 Task: Create a due date automation trigger when advanced on, on the tuesday of the week a card is due add fields without custom field "Resume" set to a date not in this week at 11:00 AM.
Action: Mouse moved to (1382, 110)
Screenshot: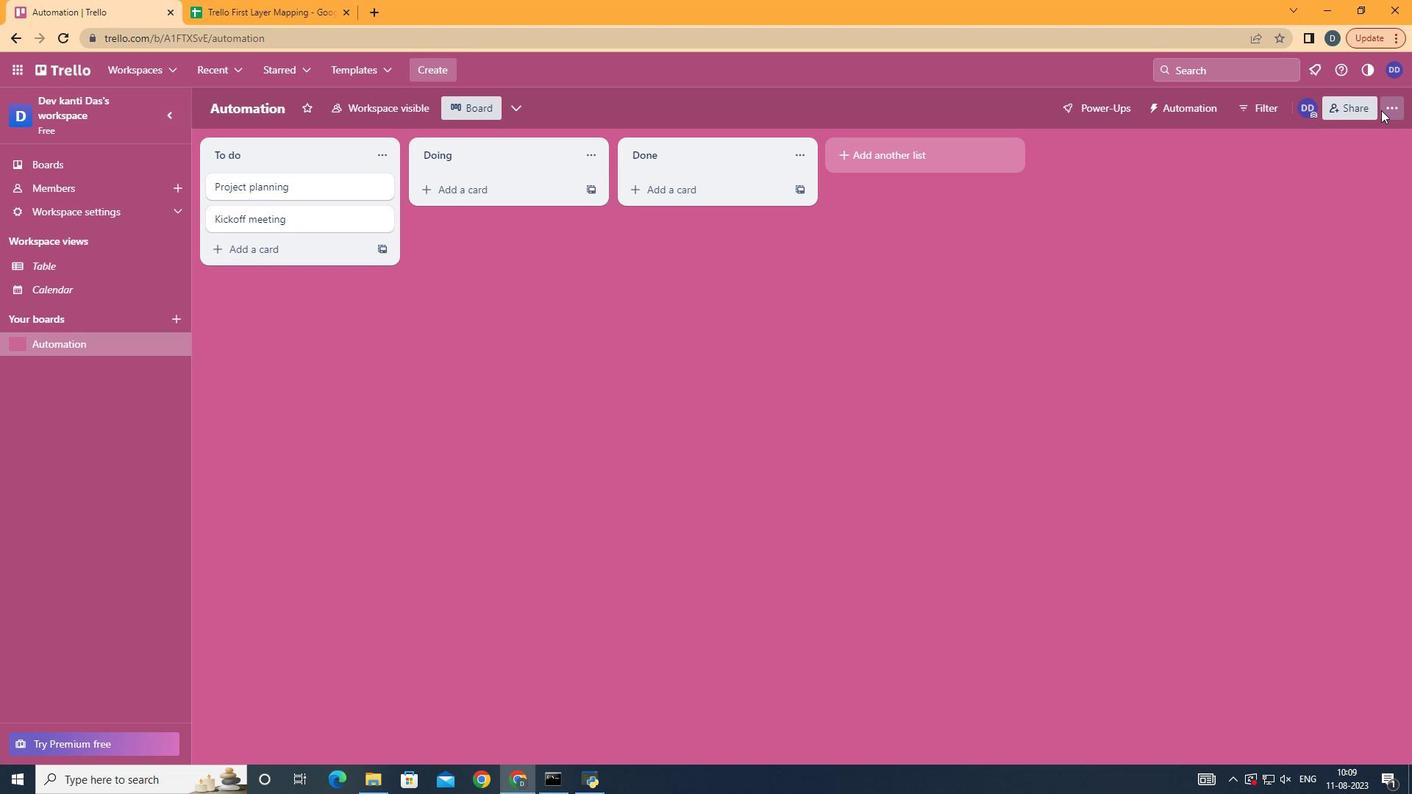 
Action: Mouse pressed left at (1382, 110)
Screenshot: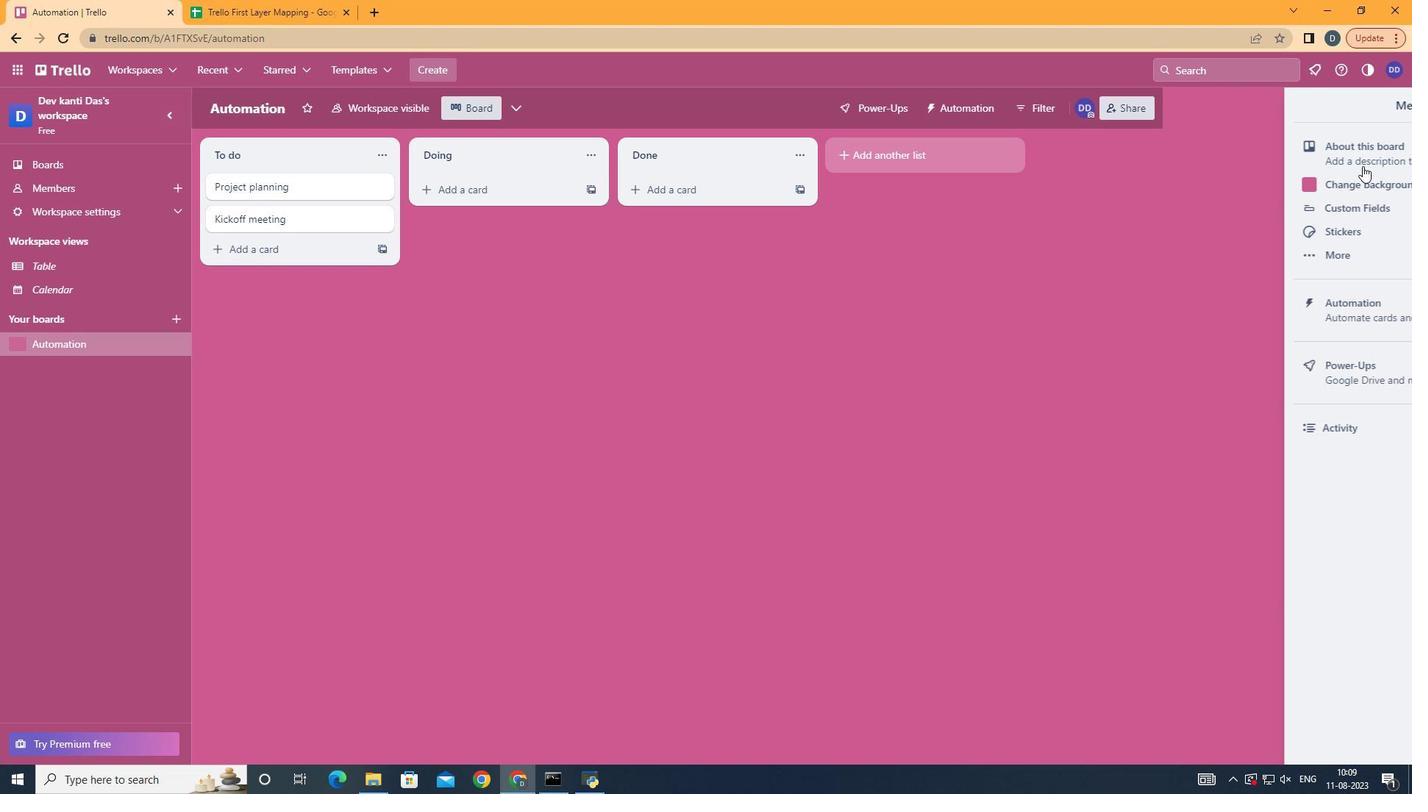
Action: Mouse moved to (1266, 323)
Screenshot: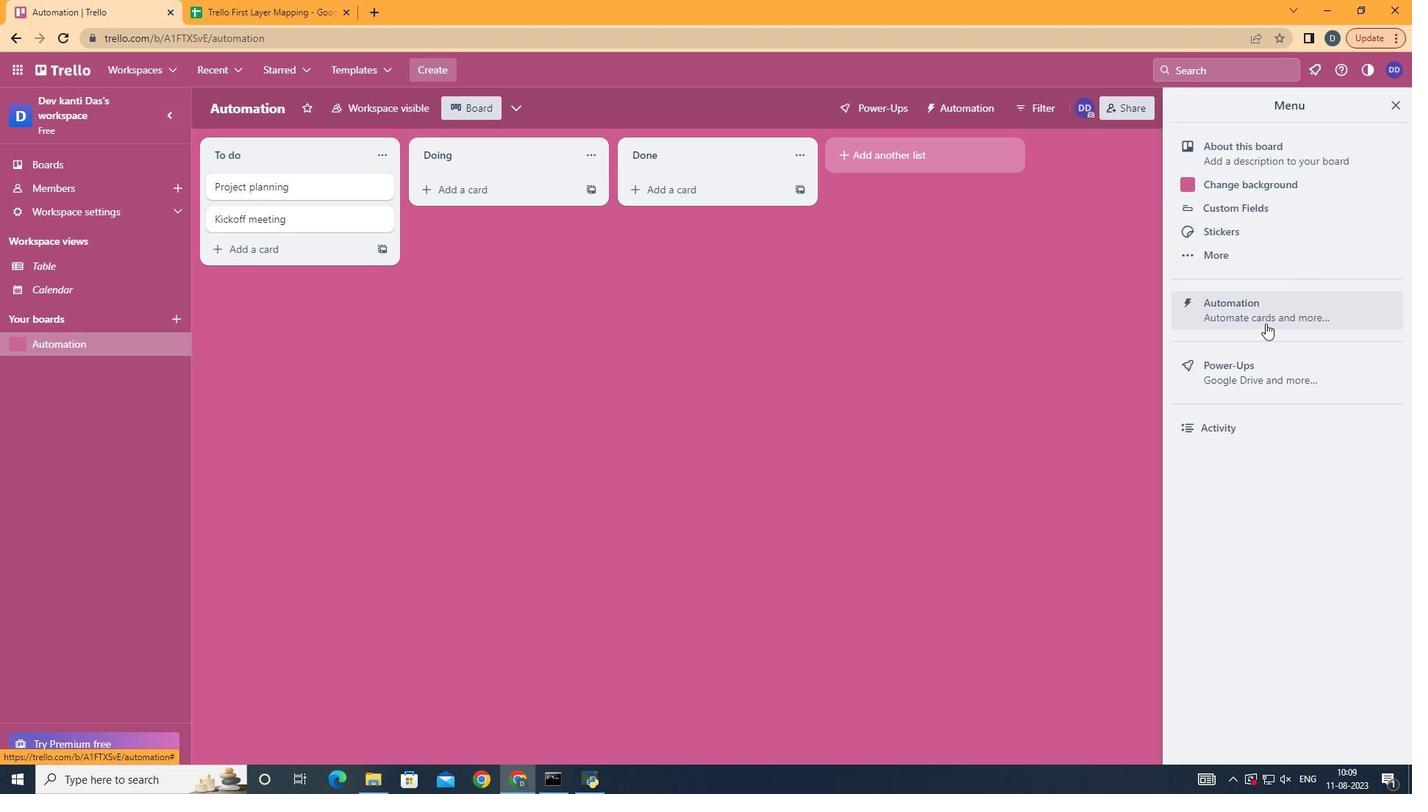
Action: Mouse pressed left at (1266, 323)
Screenshot: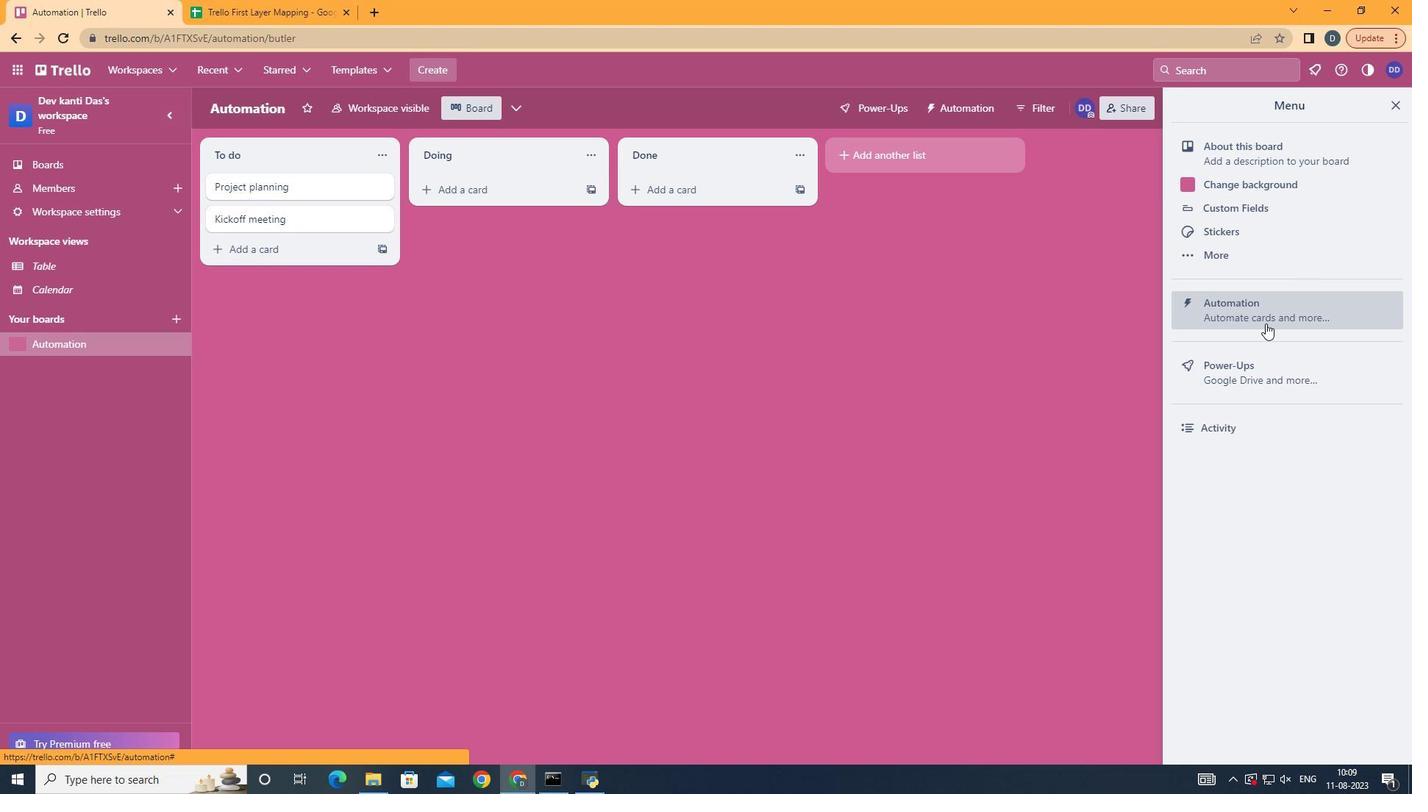 
Action: Mouse moved to (253, 291)
Screenshot: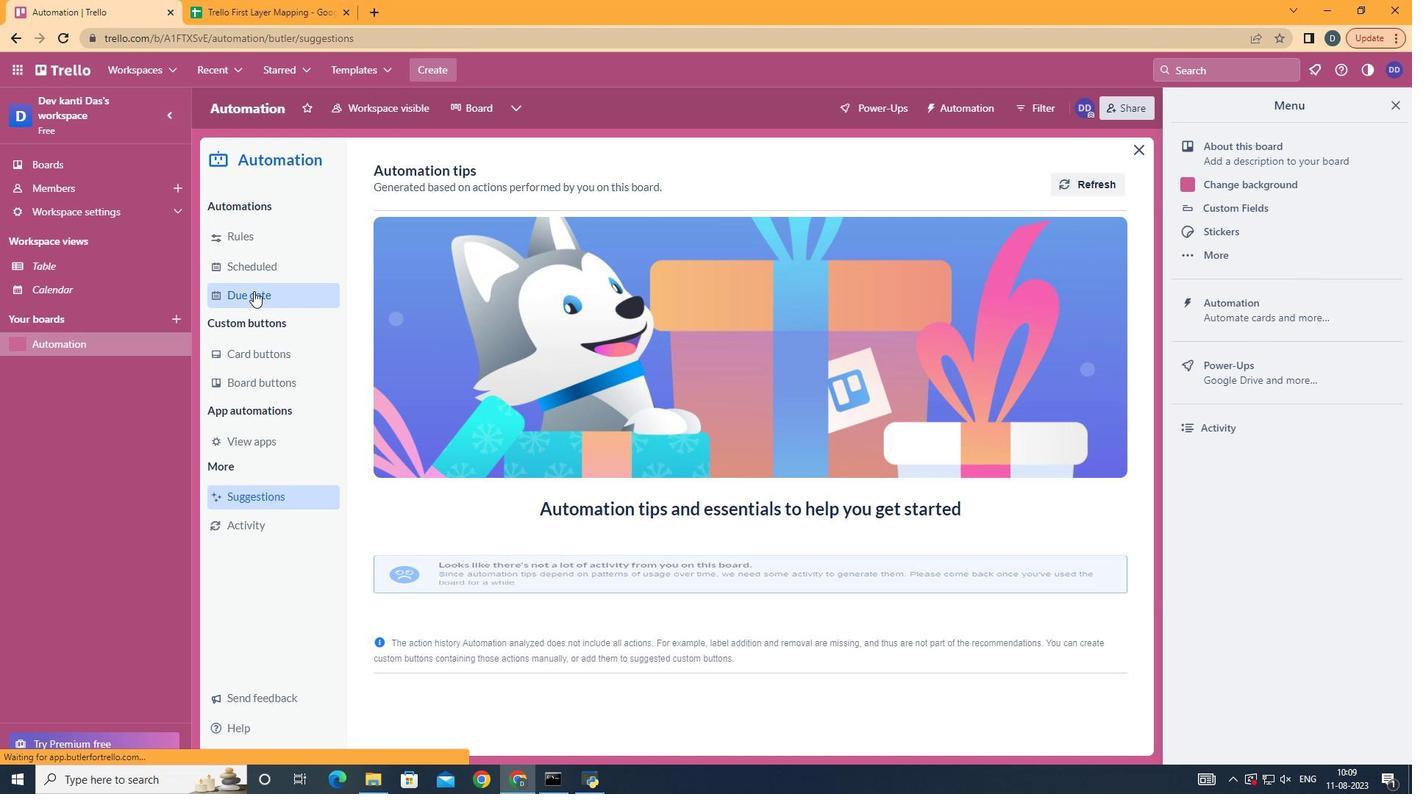 
Action: Mouse pressed left at (253, 291)
Screenshot: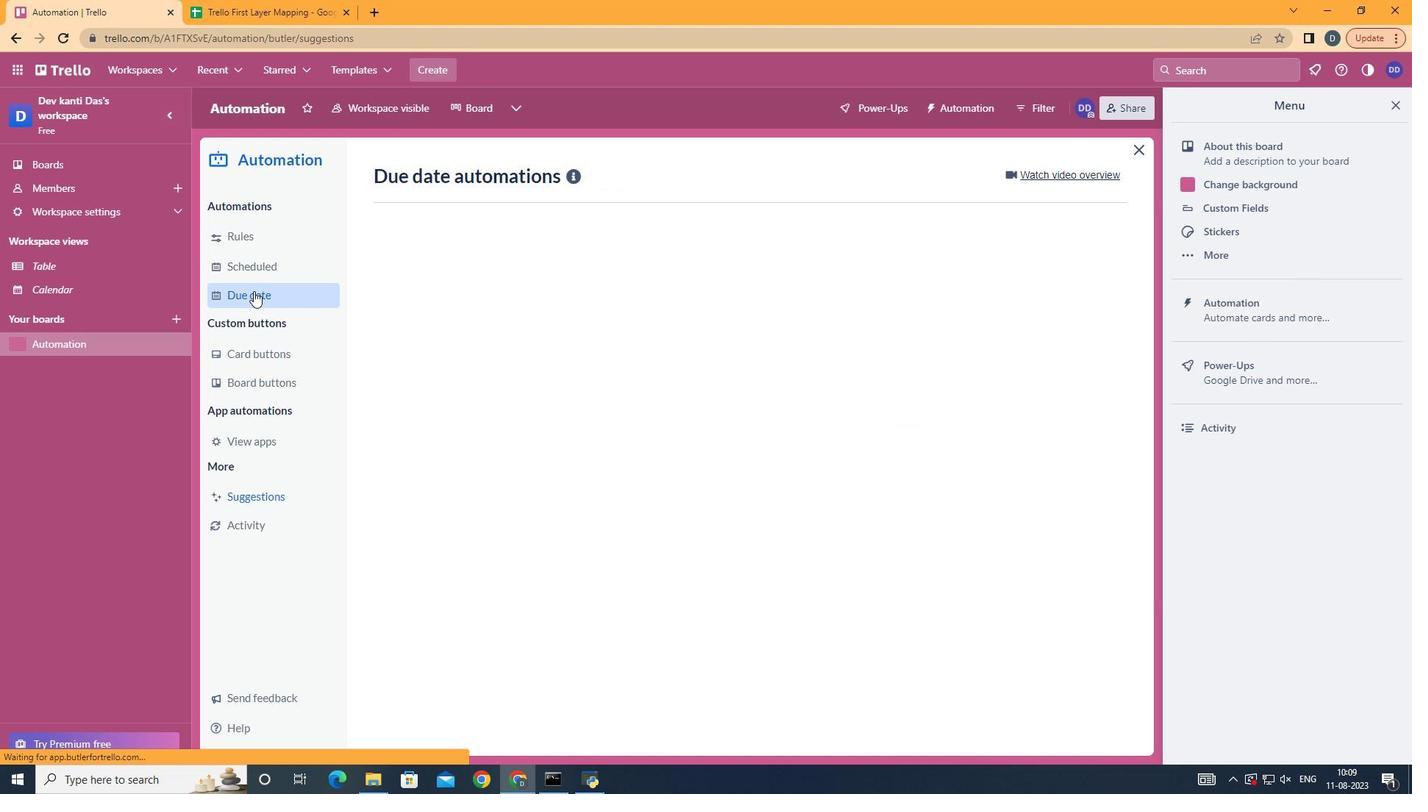 
Action: Mouse moved to (1031, 185)
Screenshot: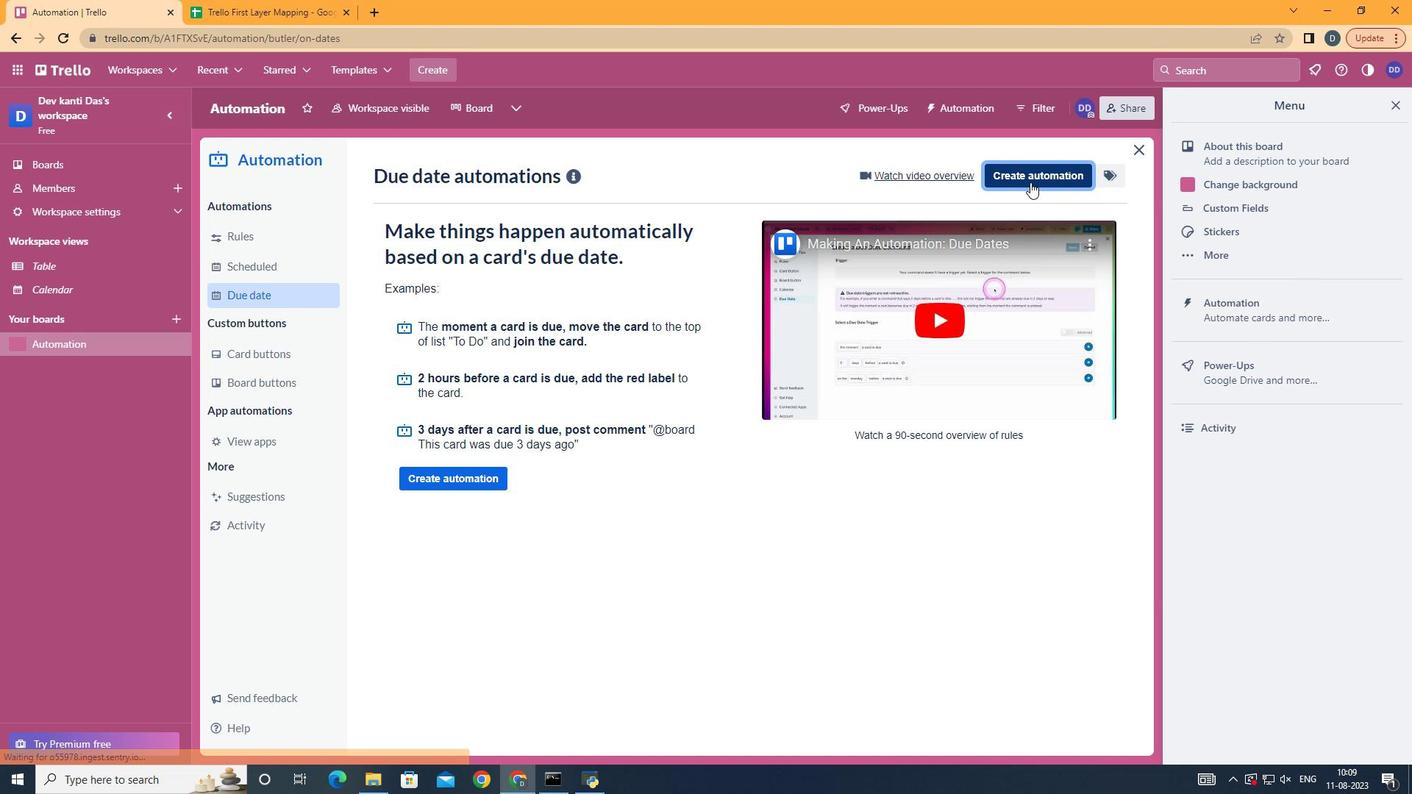 
Action: Mouse pressed left at (1031, 185)
Screenshot: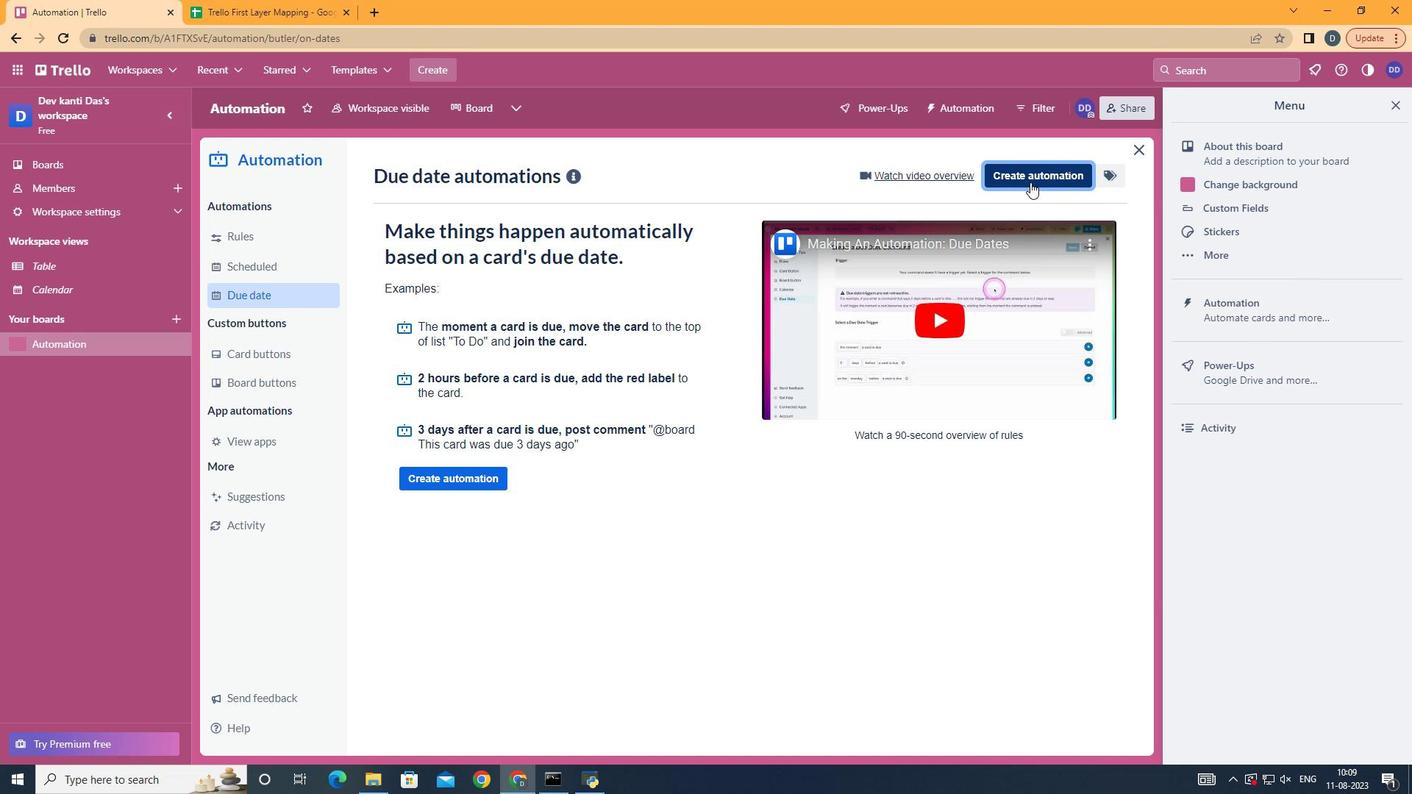 
Action: Mouse moved to (732, 312)
Screenshot: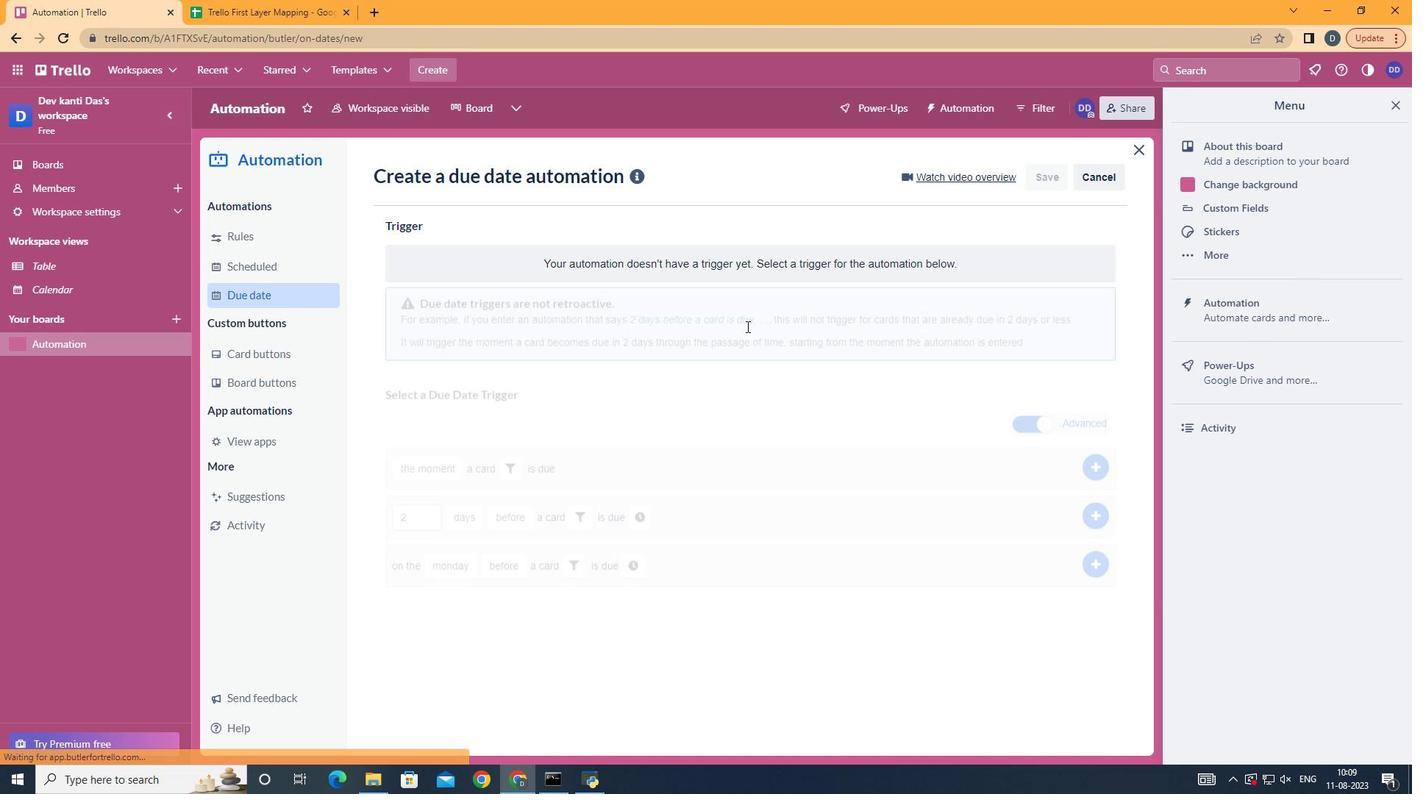 
Action: Mouse pressed left at (732, 312)
Screenshot: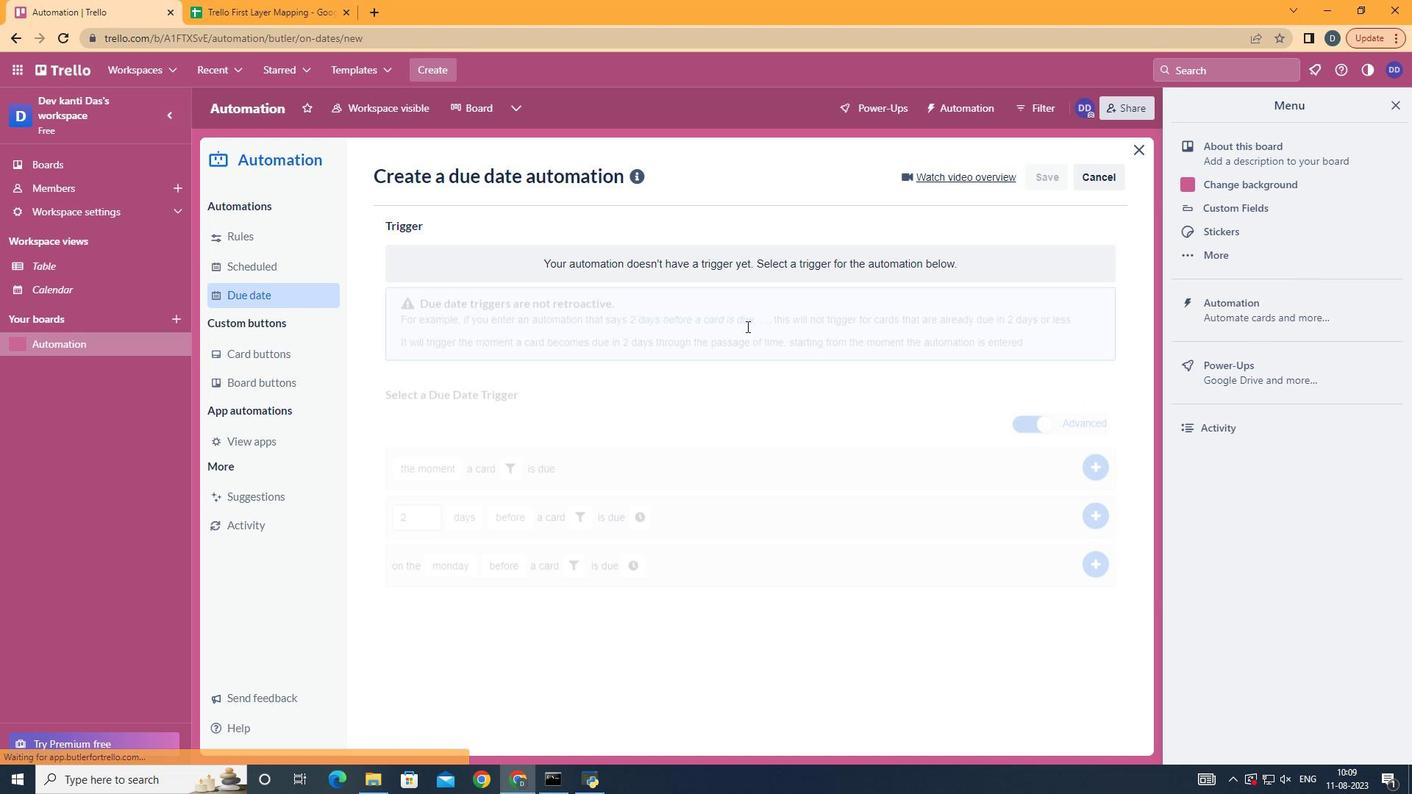 
Action: Mouse moved to (484, 417)
Screenshot: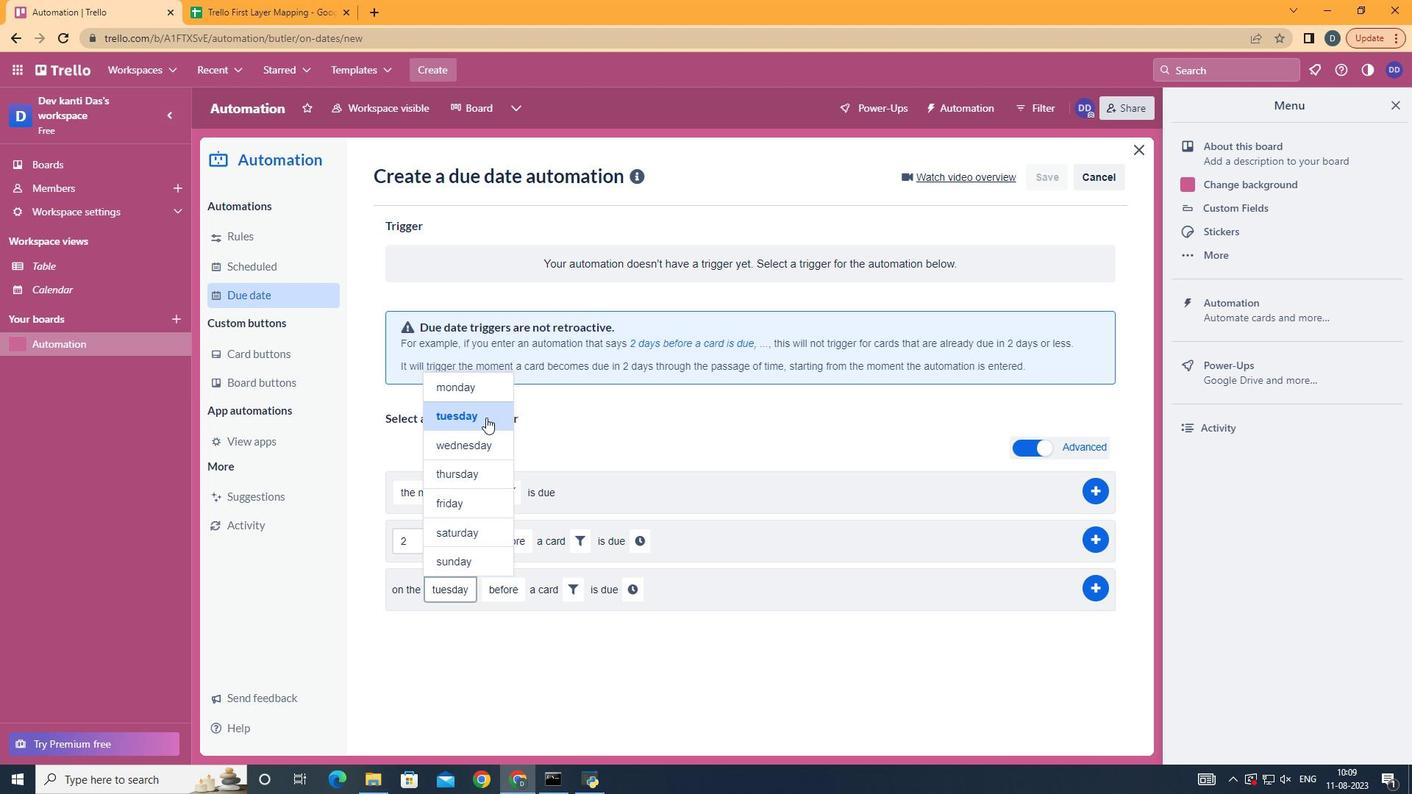 
Action: Mouse pressed left at (484, 417)
Screenshot: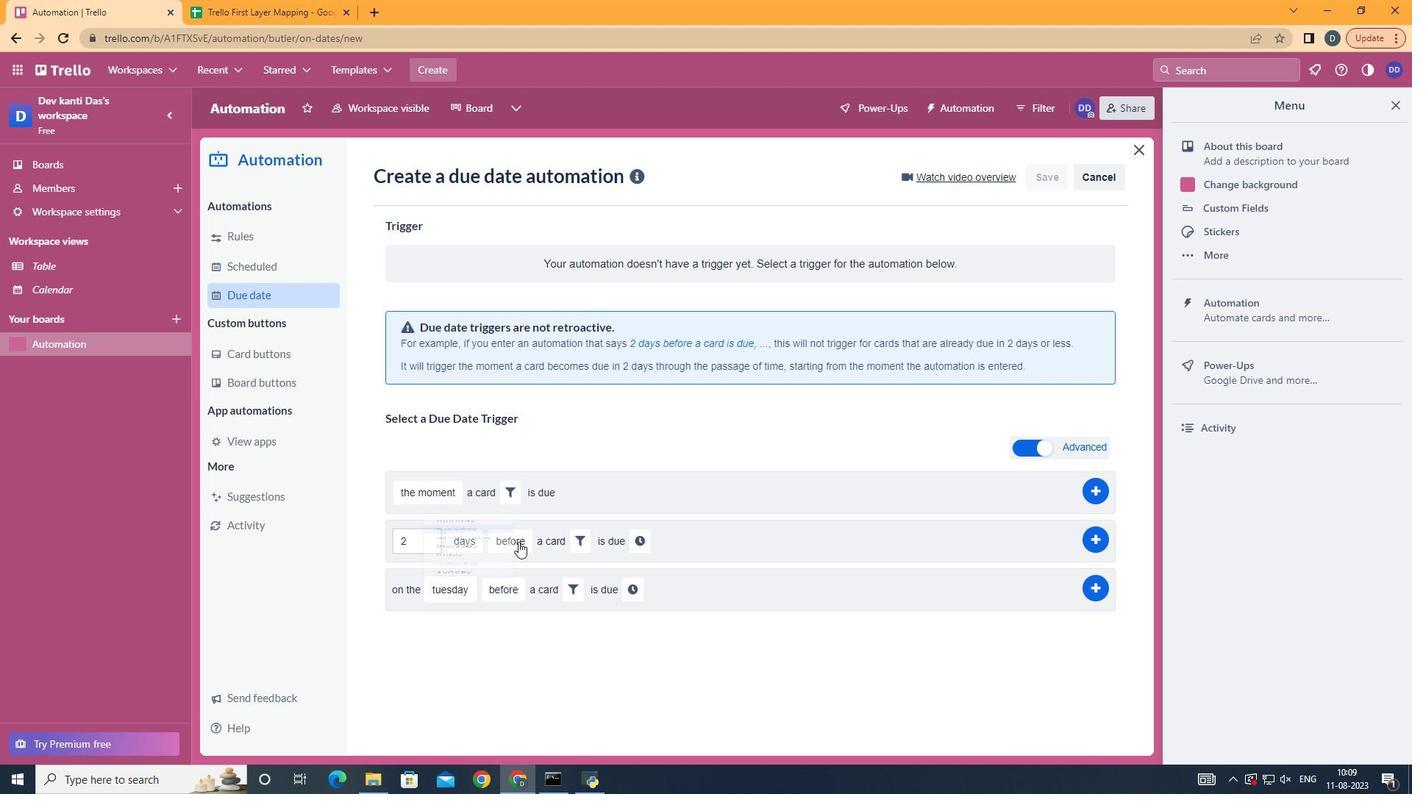 
Action: Mouse moved to (514, 677)
Screenshot: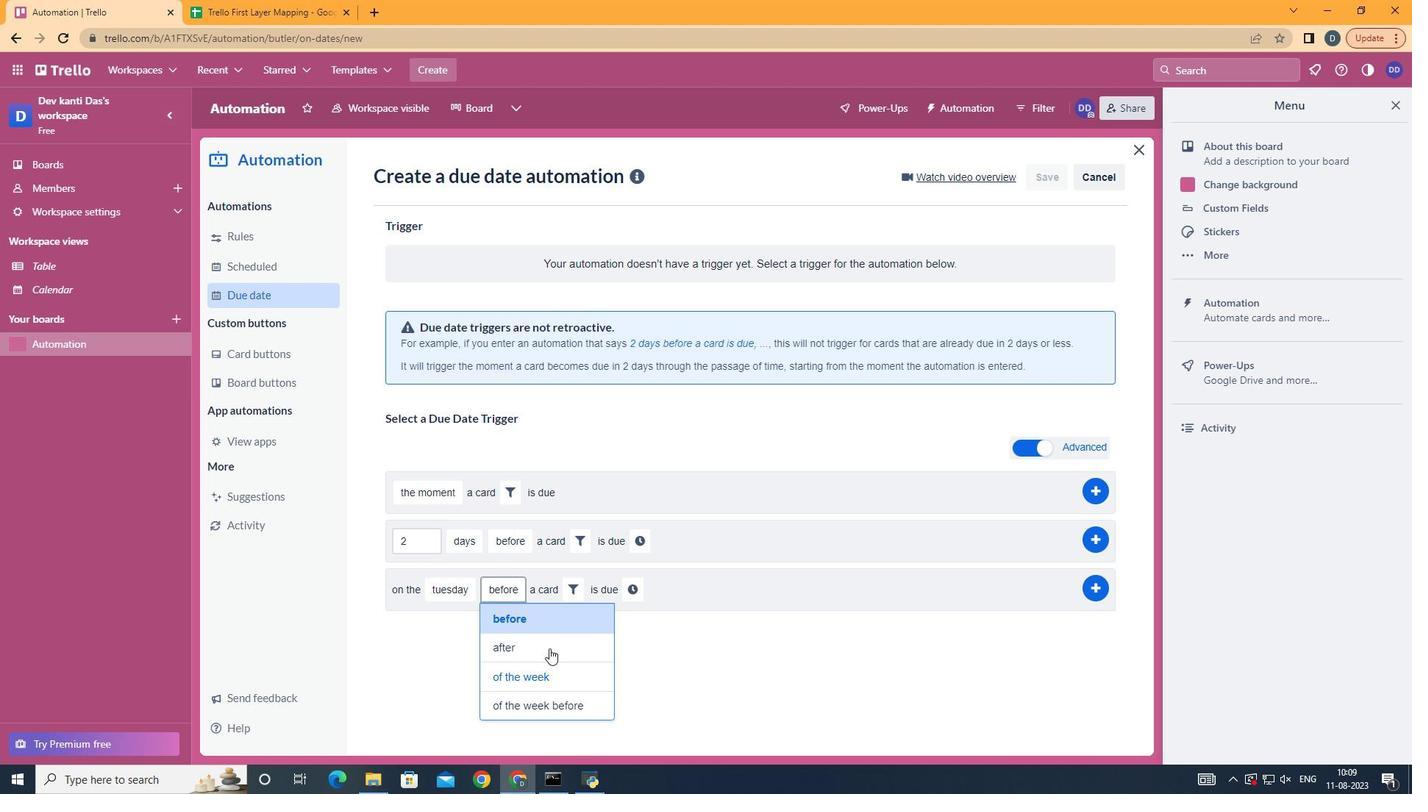 
Action: Mouse pressed left at (514, 677)
Screenshot: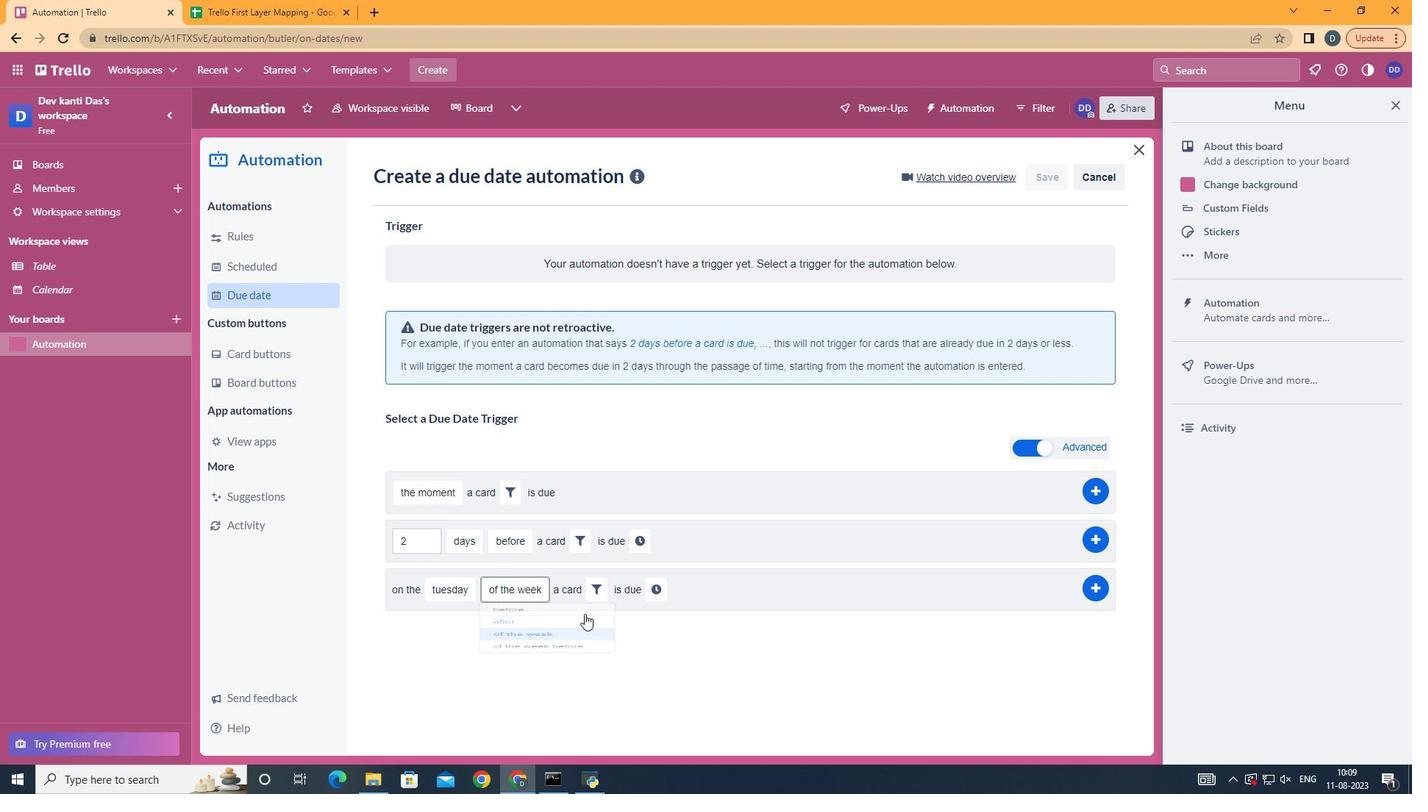 
Action: Mouse moved to (599, 594)
Screenshot: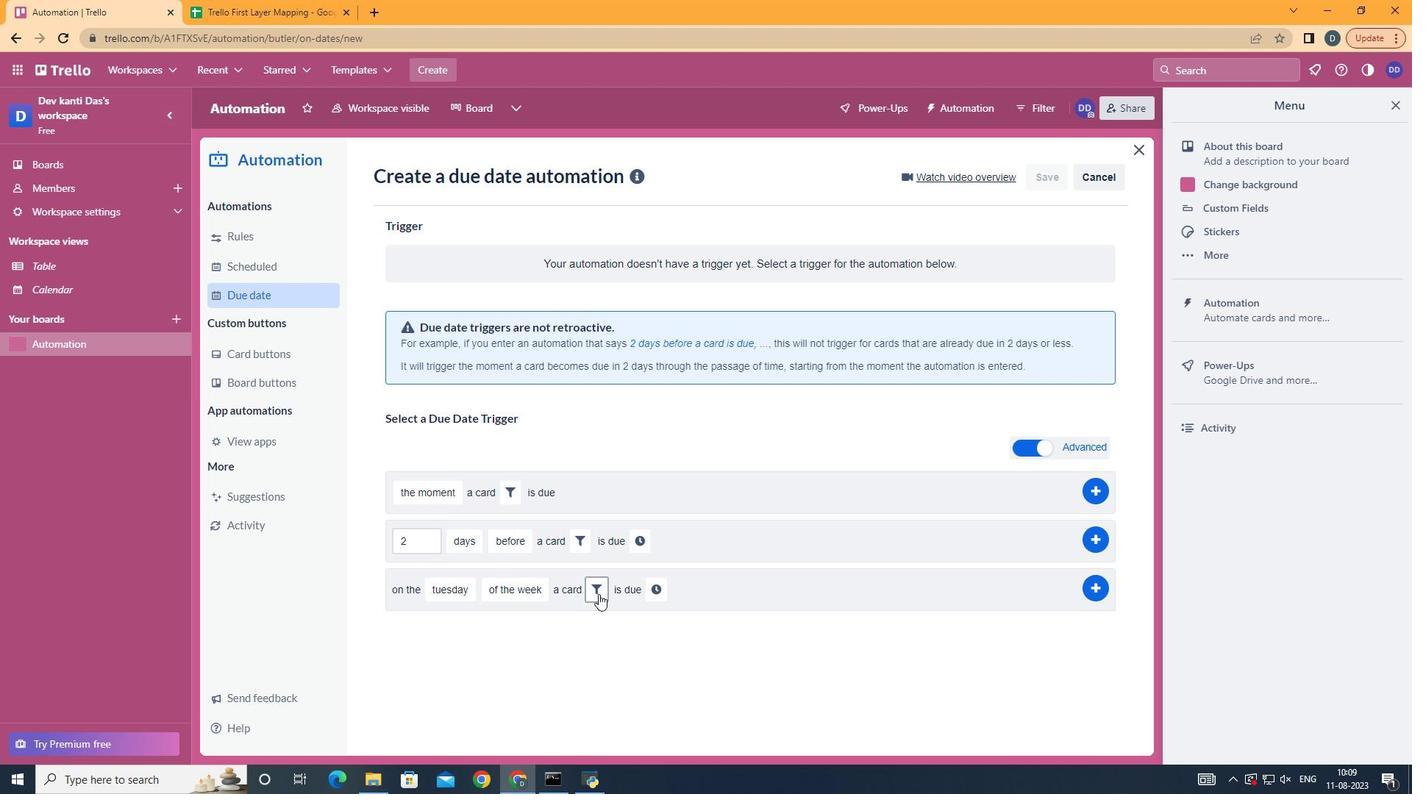 
Action: Mouse pressed left at (599, 594)
Screenshot: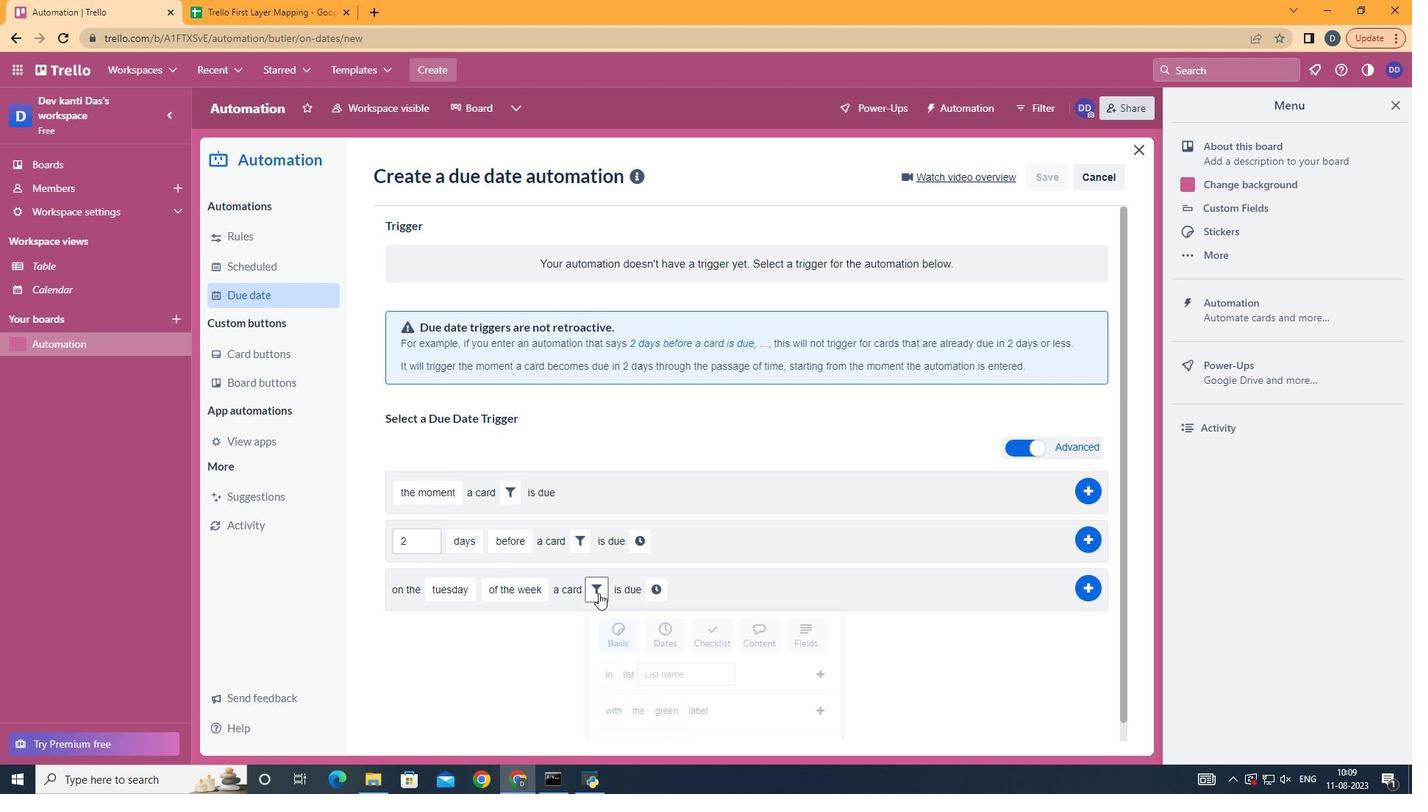 
Action: Mouse moved to (865, 637)
Screenshot: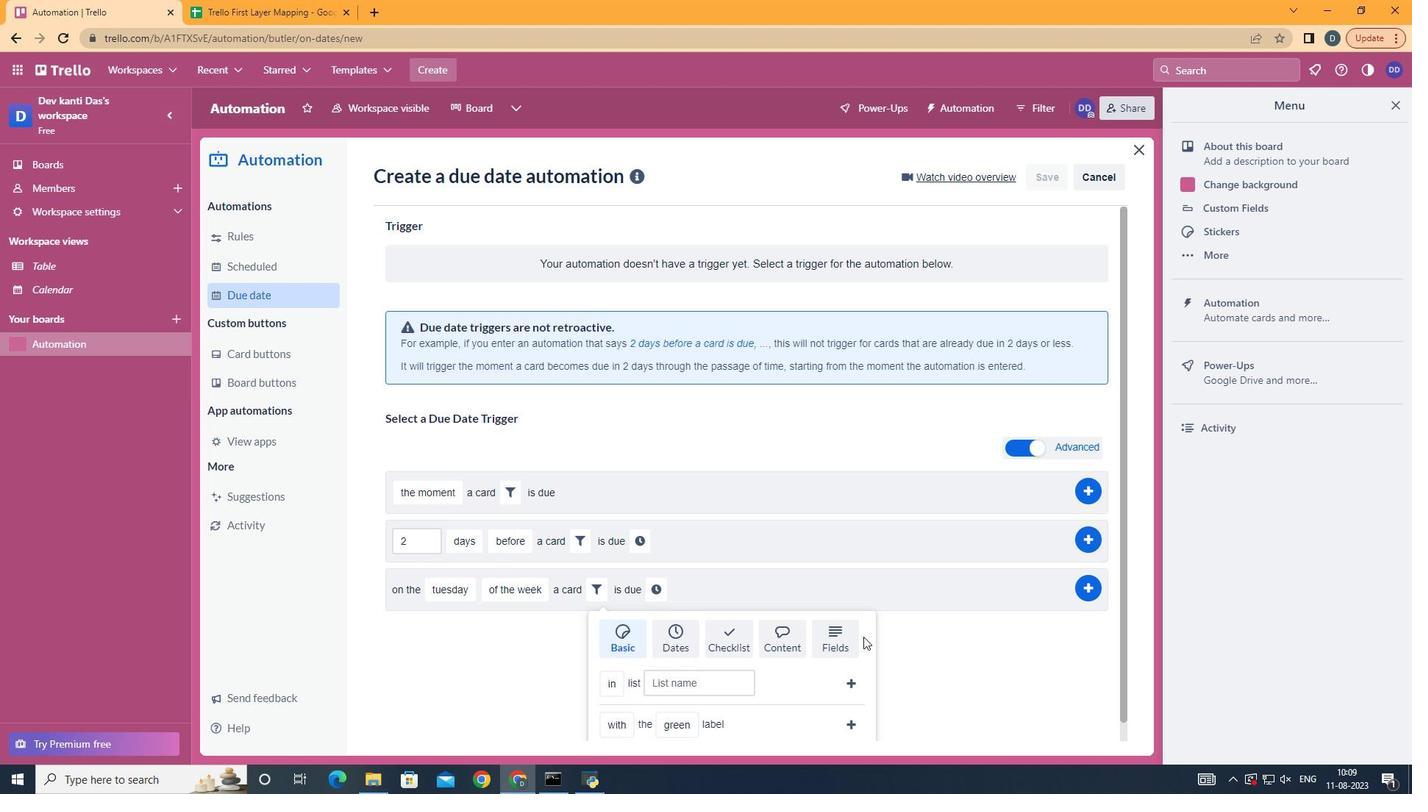 
Action: Mouse pressed left at (865, 637)
Screenshot: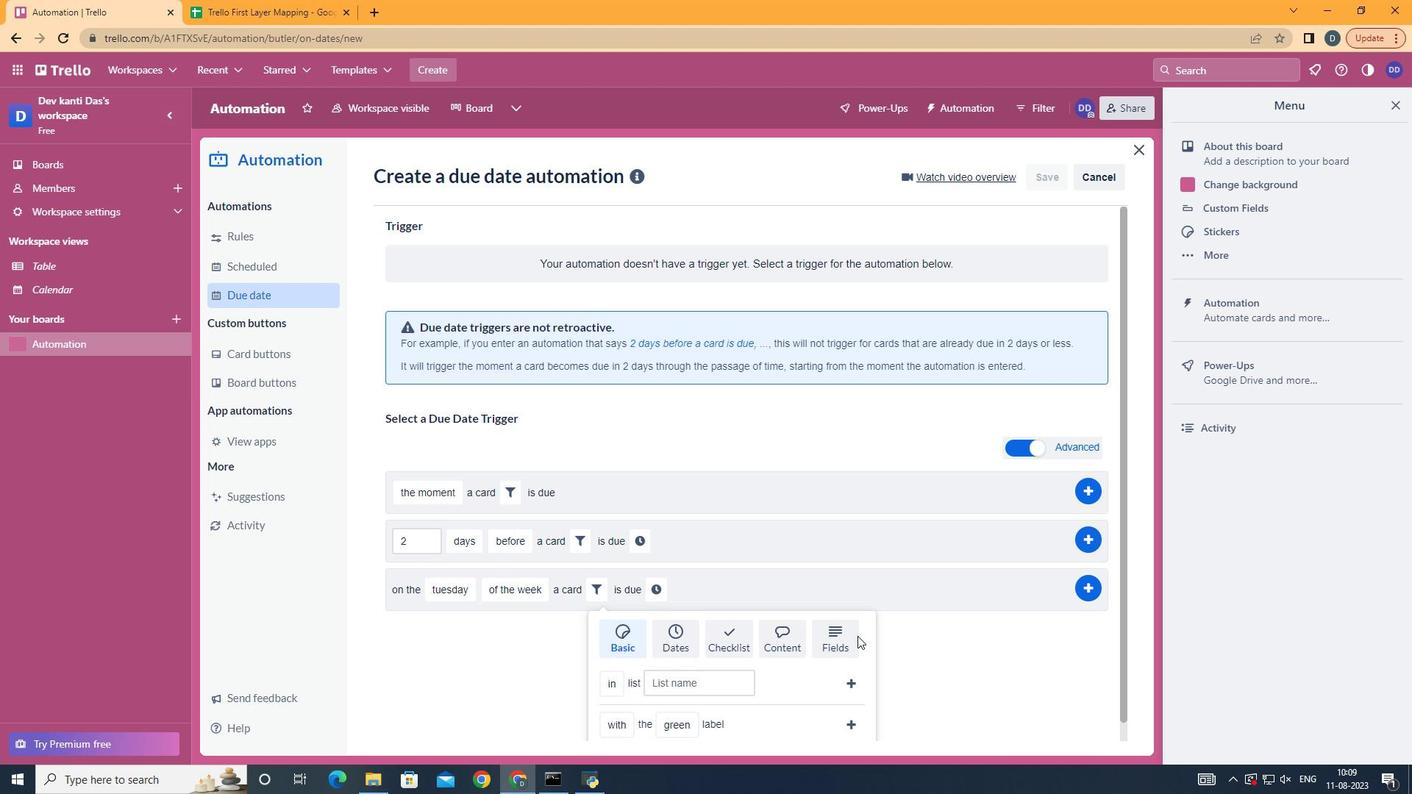 
Action: Mouse moved to (858, 636)
Screenshot: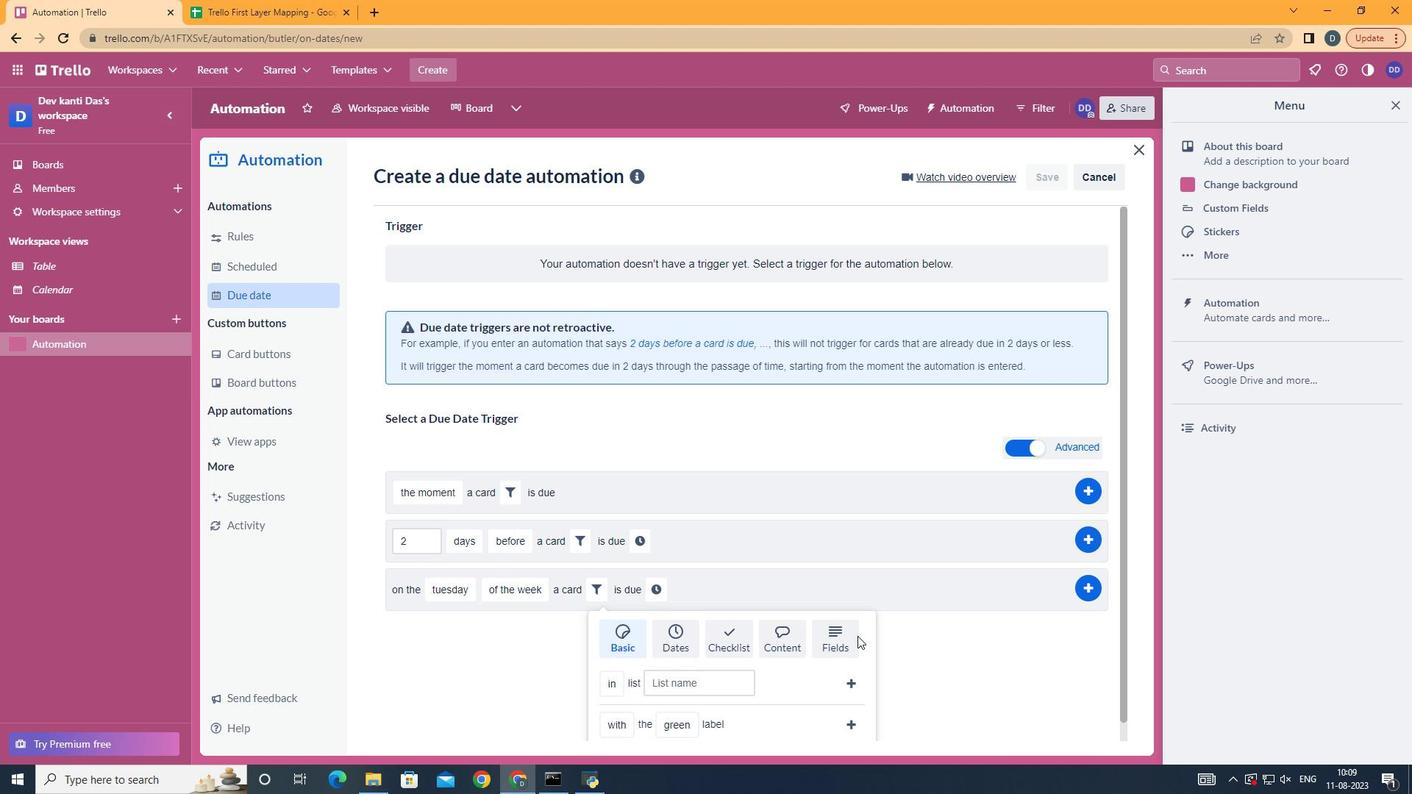 
Action: Mouse pressed left at (858, 636)
Screenshot: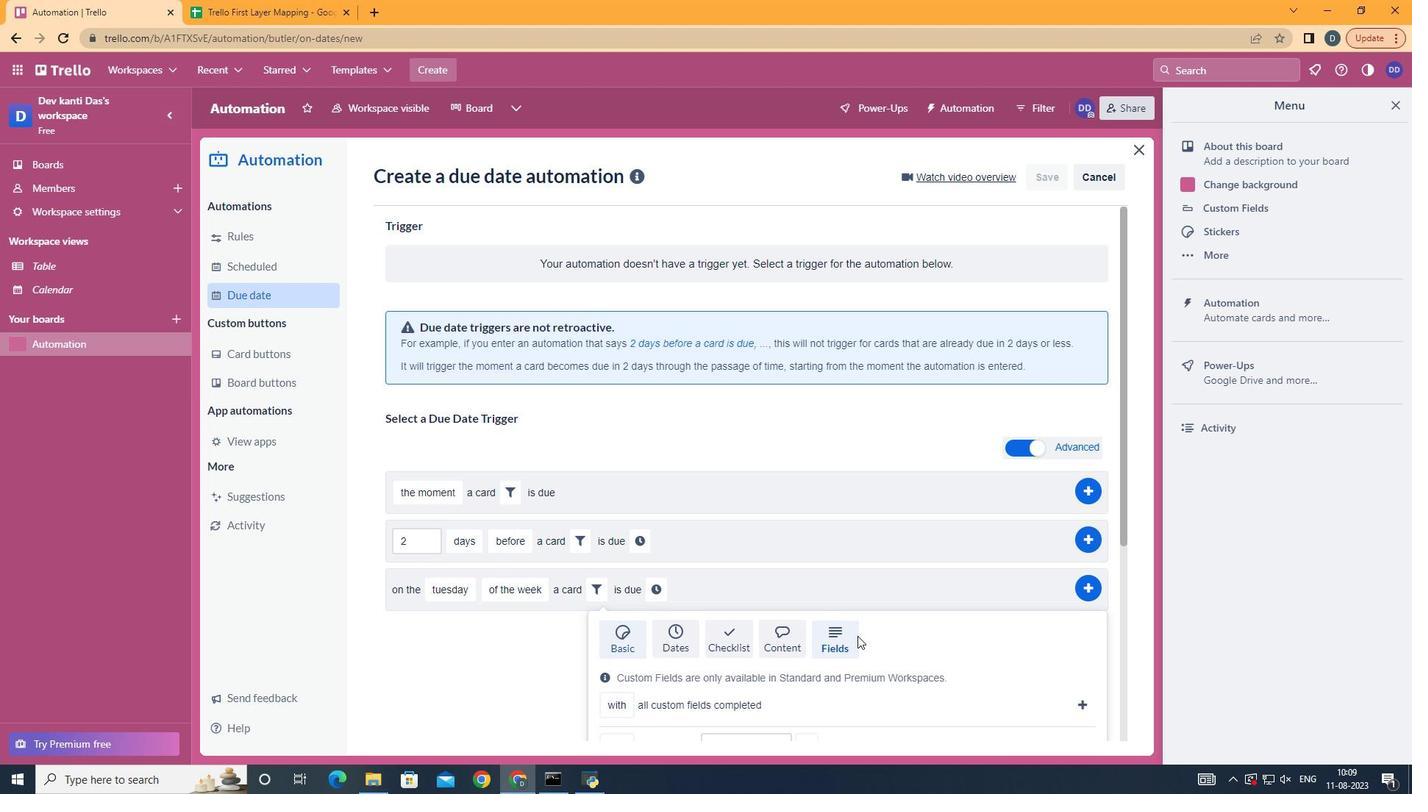 
Action: Mouse scrolled (858, 635) with delta (0, 0)
Screenshot: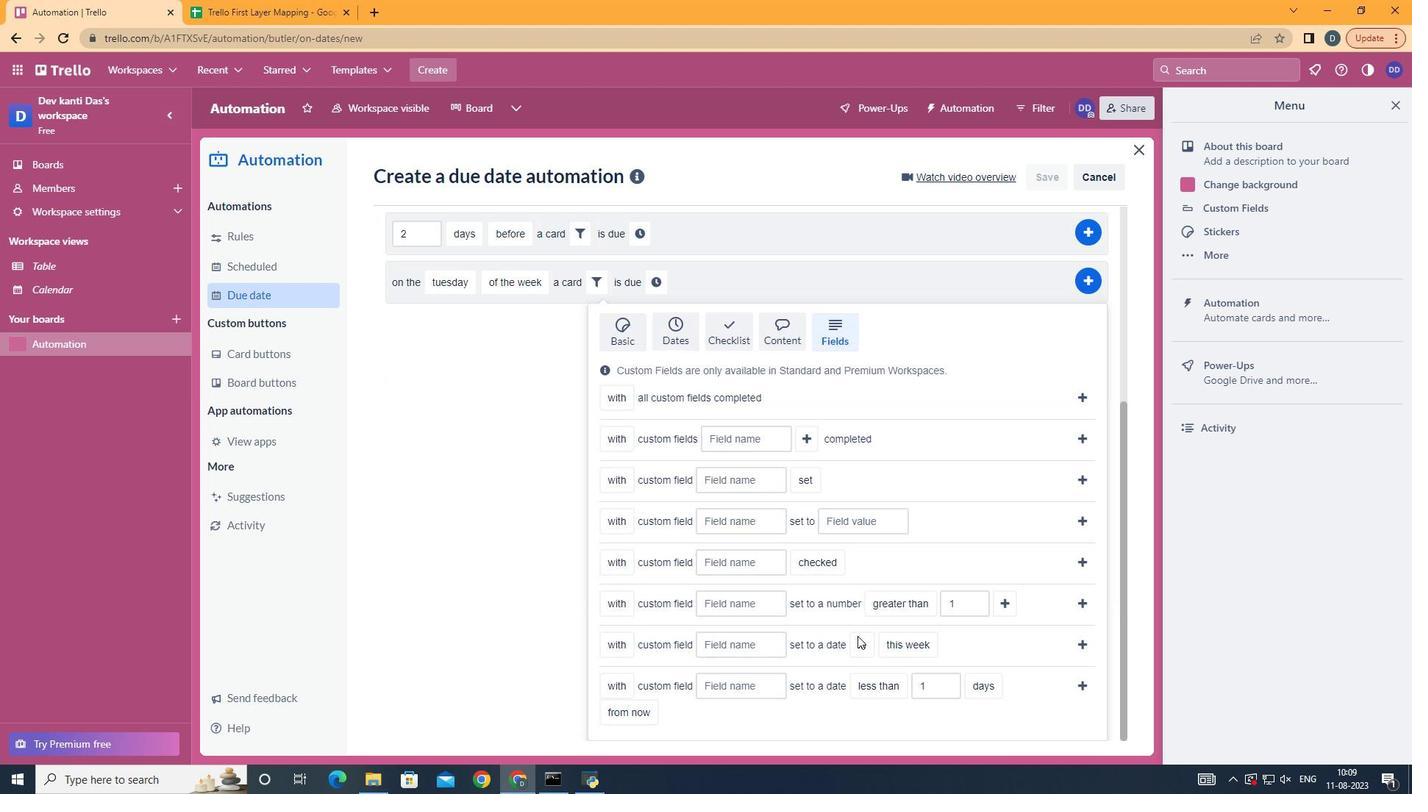 
Action: Mouse scrolled (858, 635) with delta (0, 0)
Screenshot: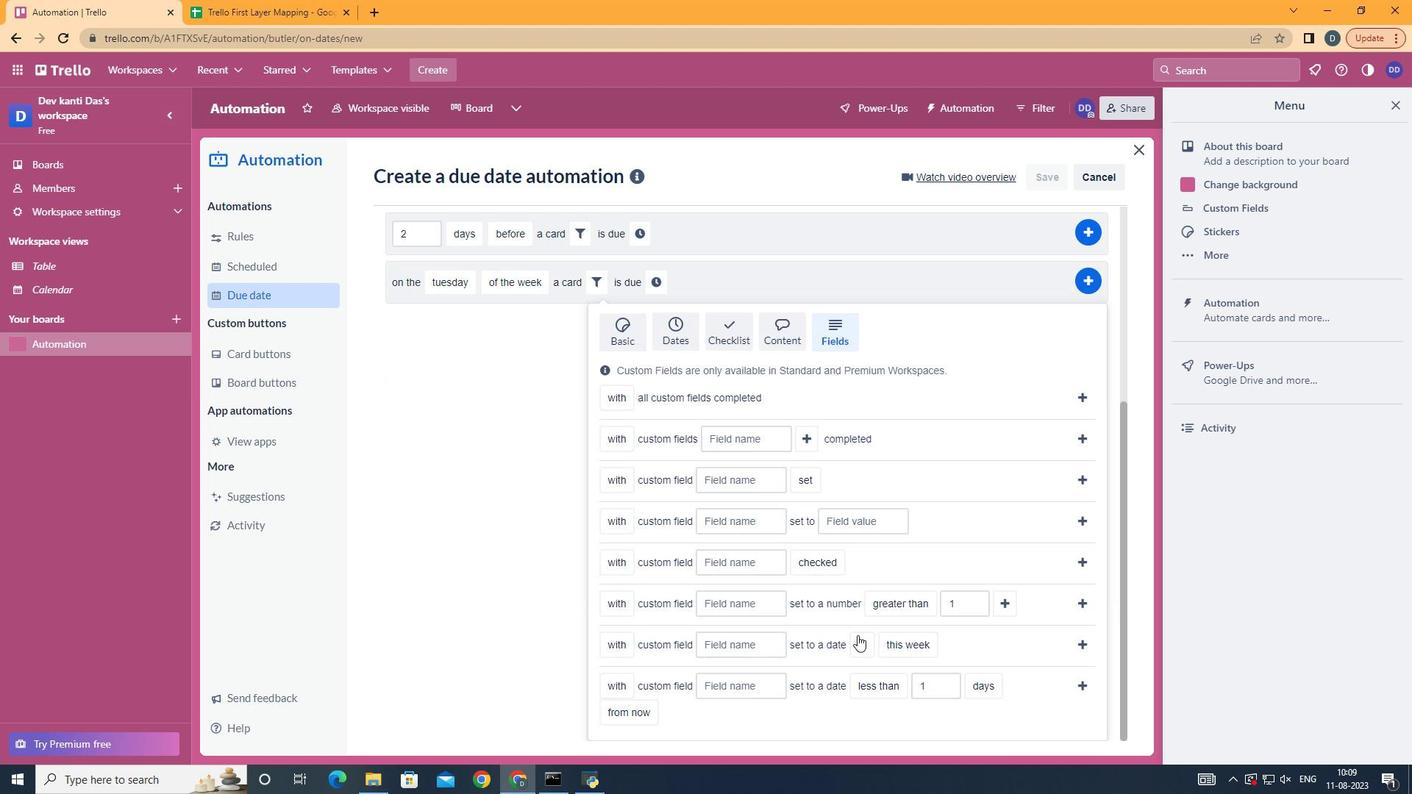 
Action: Mouse scrolled (858, 635) with delta (0, 0)
Screenshot: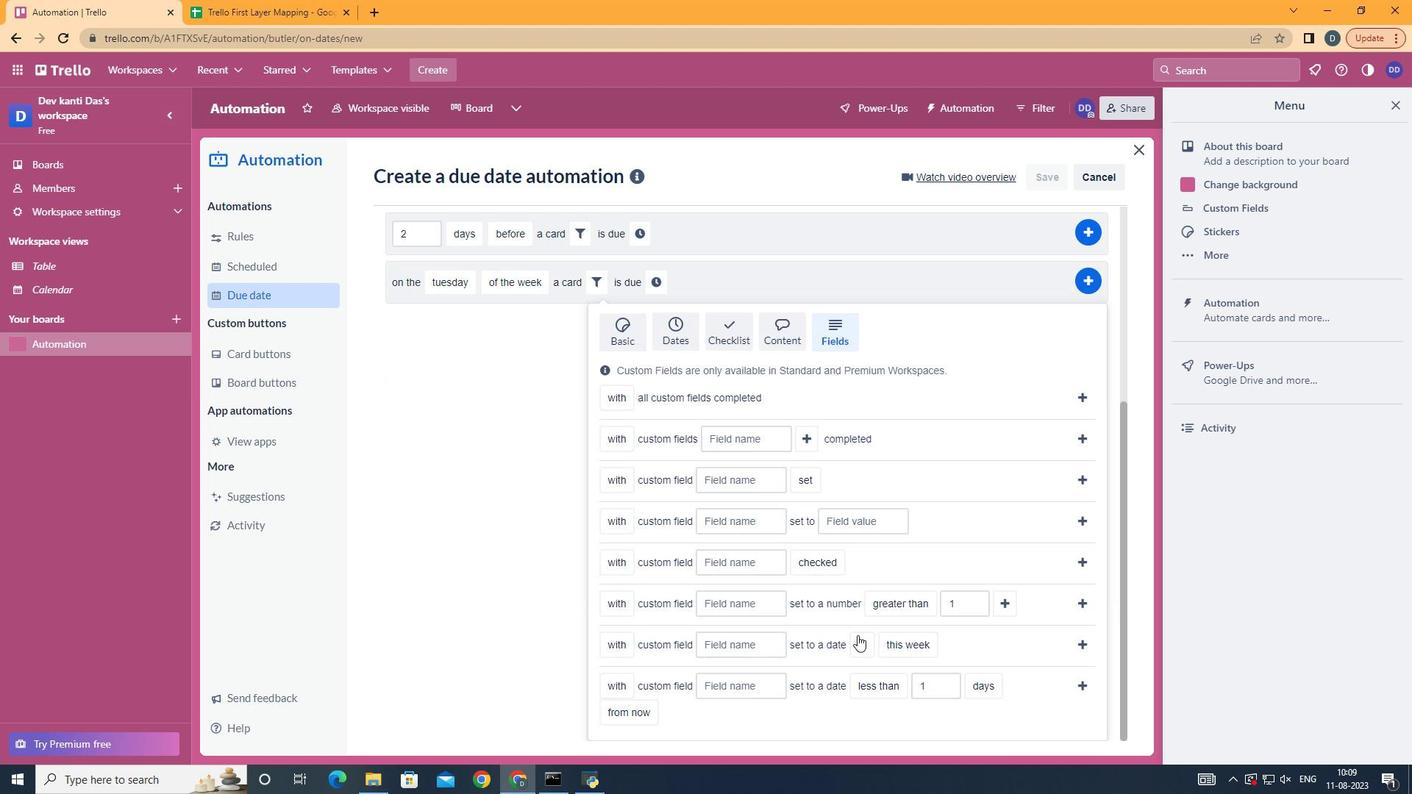 
Action: Mouse scrolled (858, 635) with delta (0, 0)
Screenshot: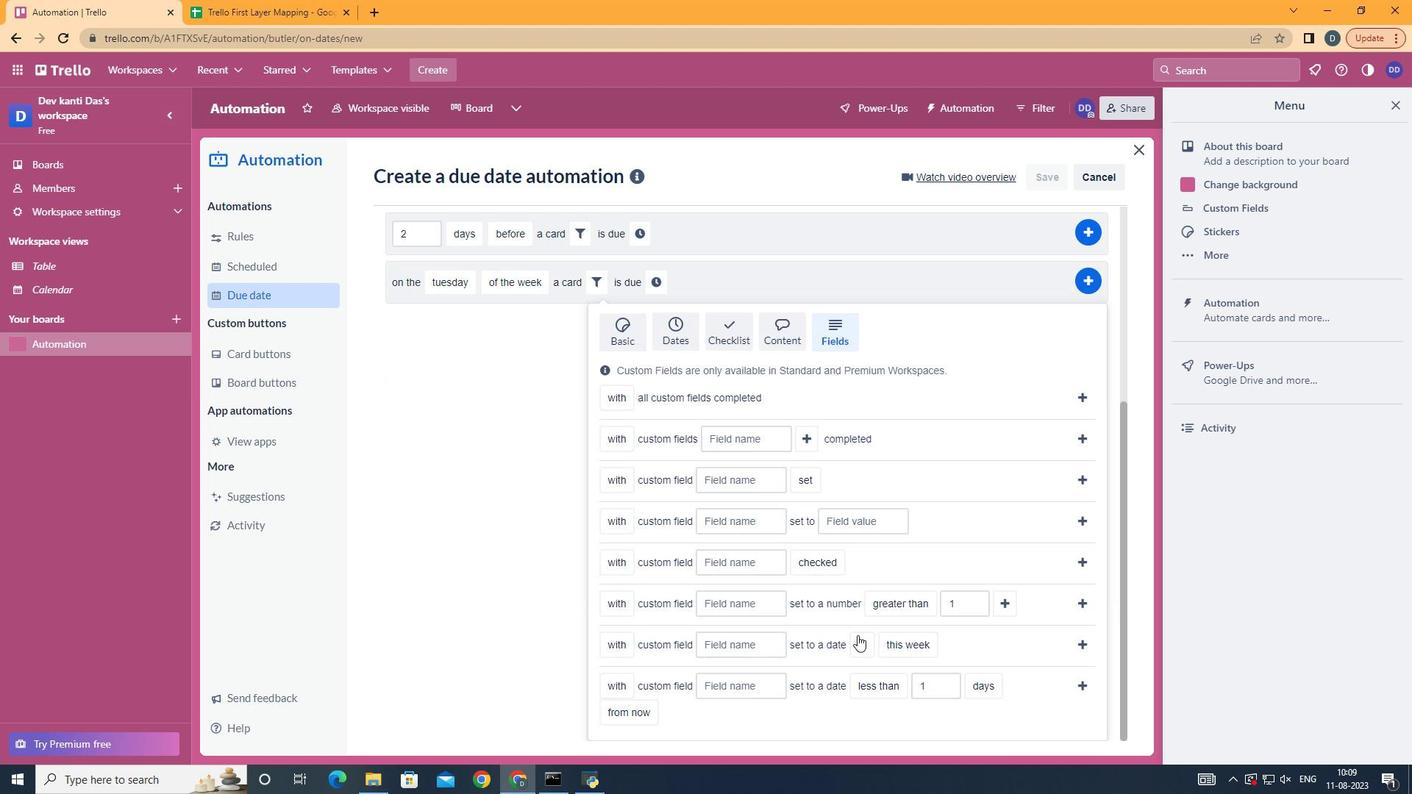 
Action: Mouse scrolled (858, 635) with delta (0, 0)
Screenshot: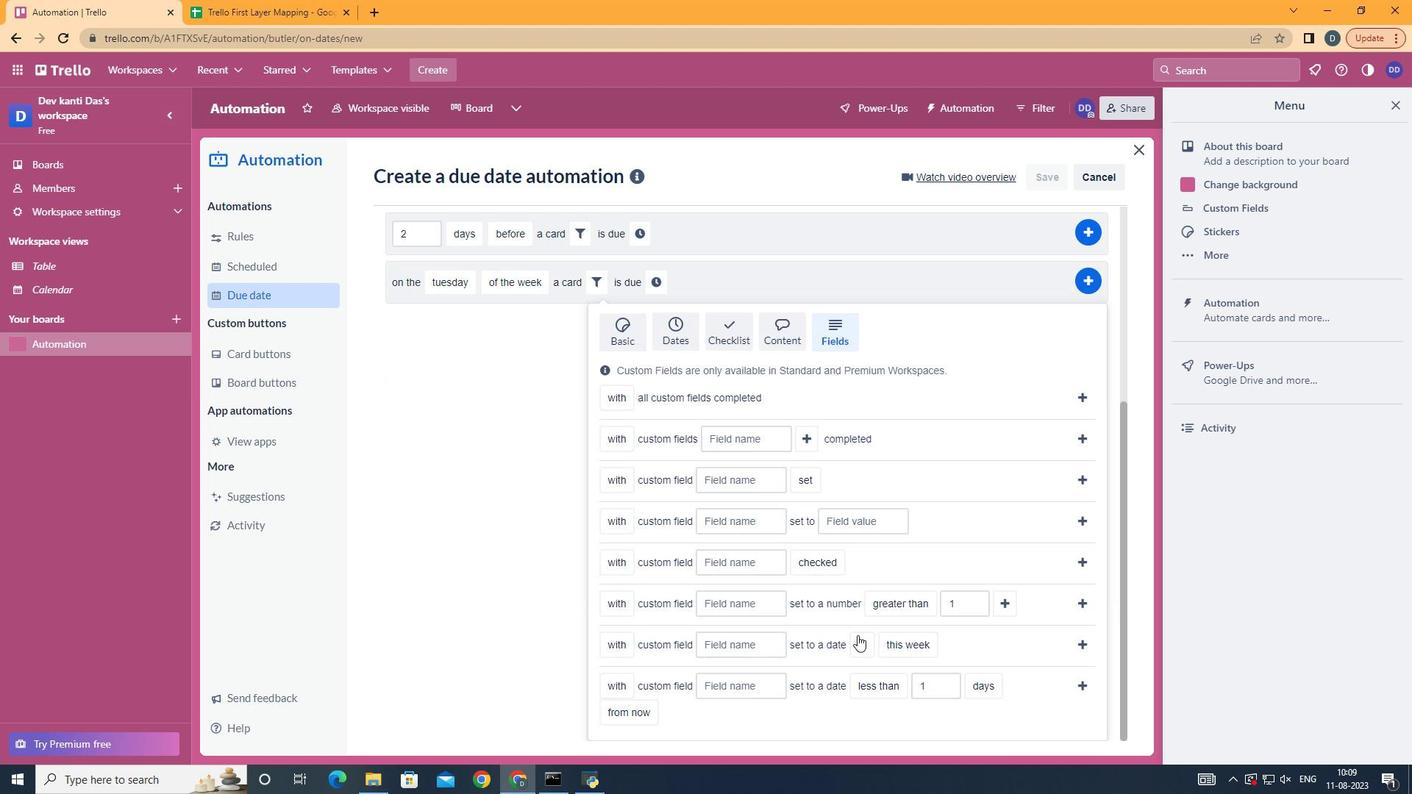 
Action: Mouse scrolled (858, 635) with delta (0, 0)
Screenshot: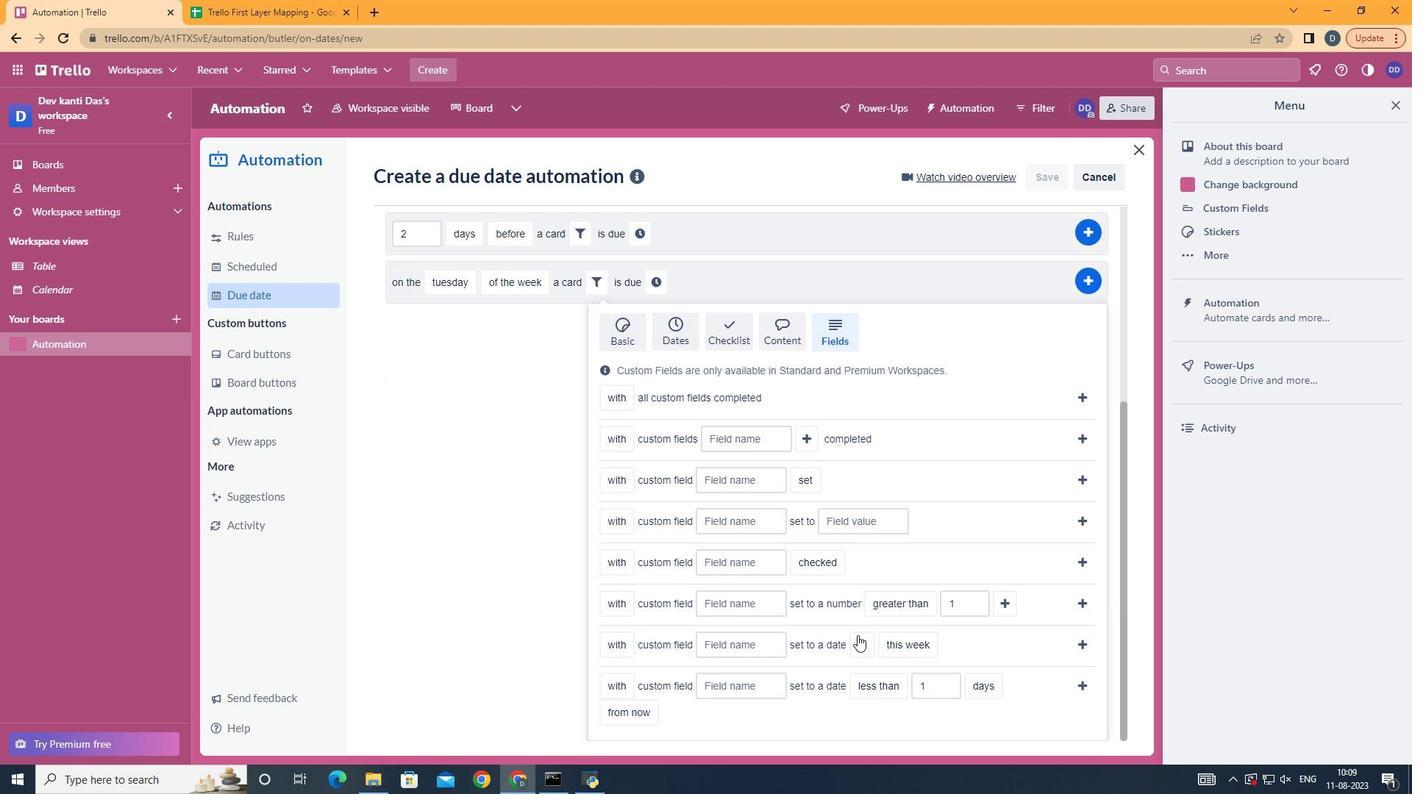 
Action: Mouse moved to (632, 701)
Screenshot: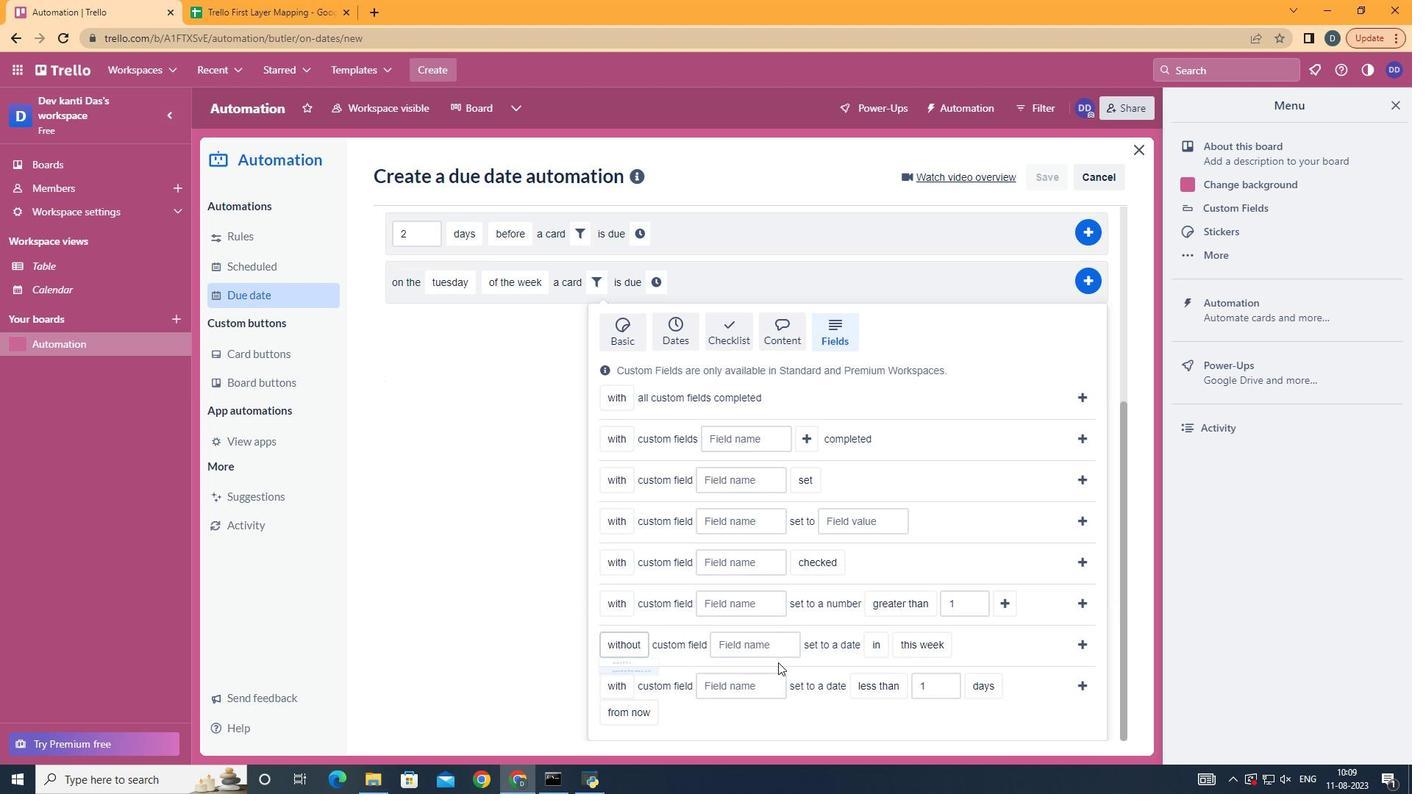 
Action: Mouse pressed left at (632, 701)
Screenshot: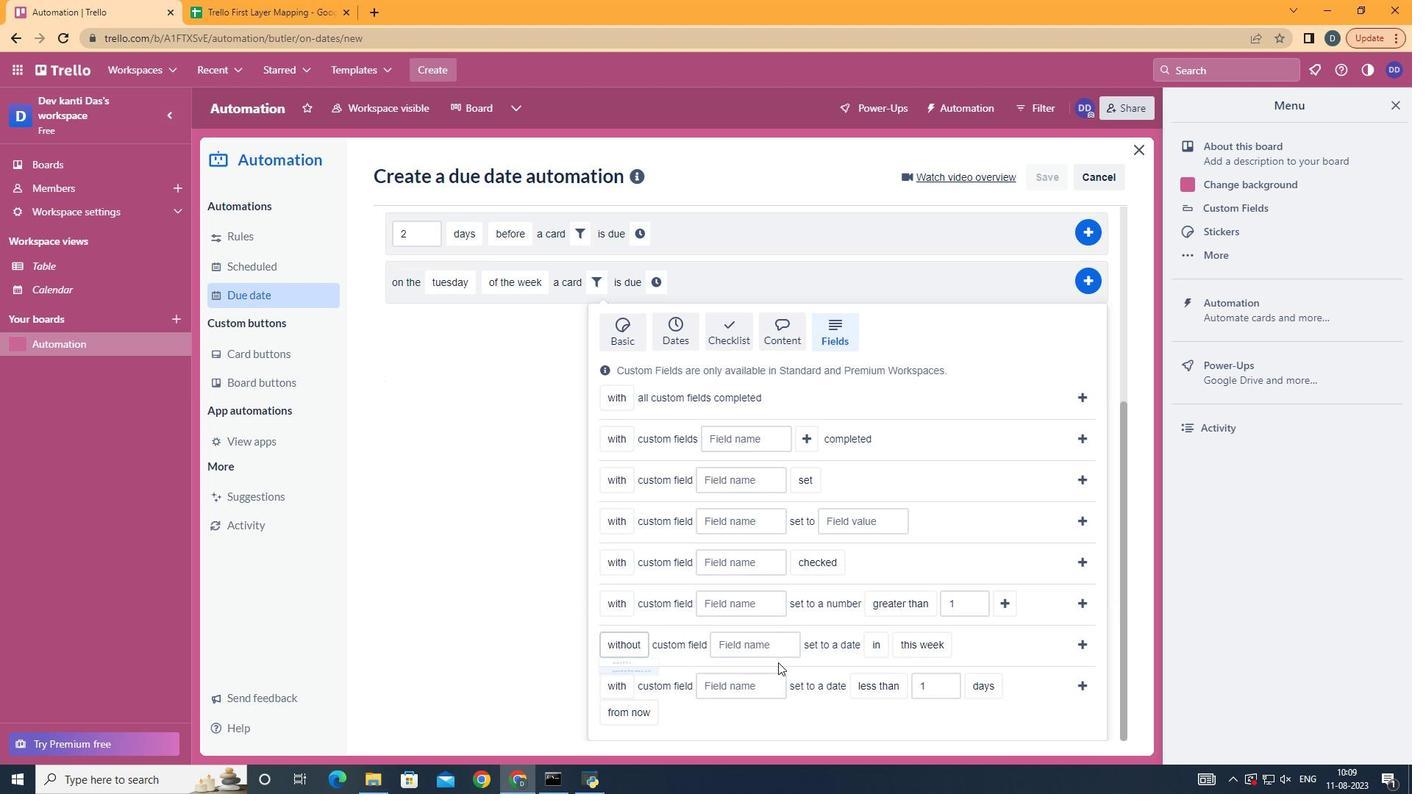 
Action: Mouse moved to (777, 651)
Screenshot: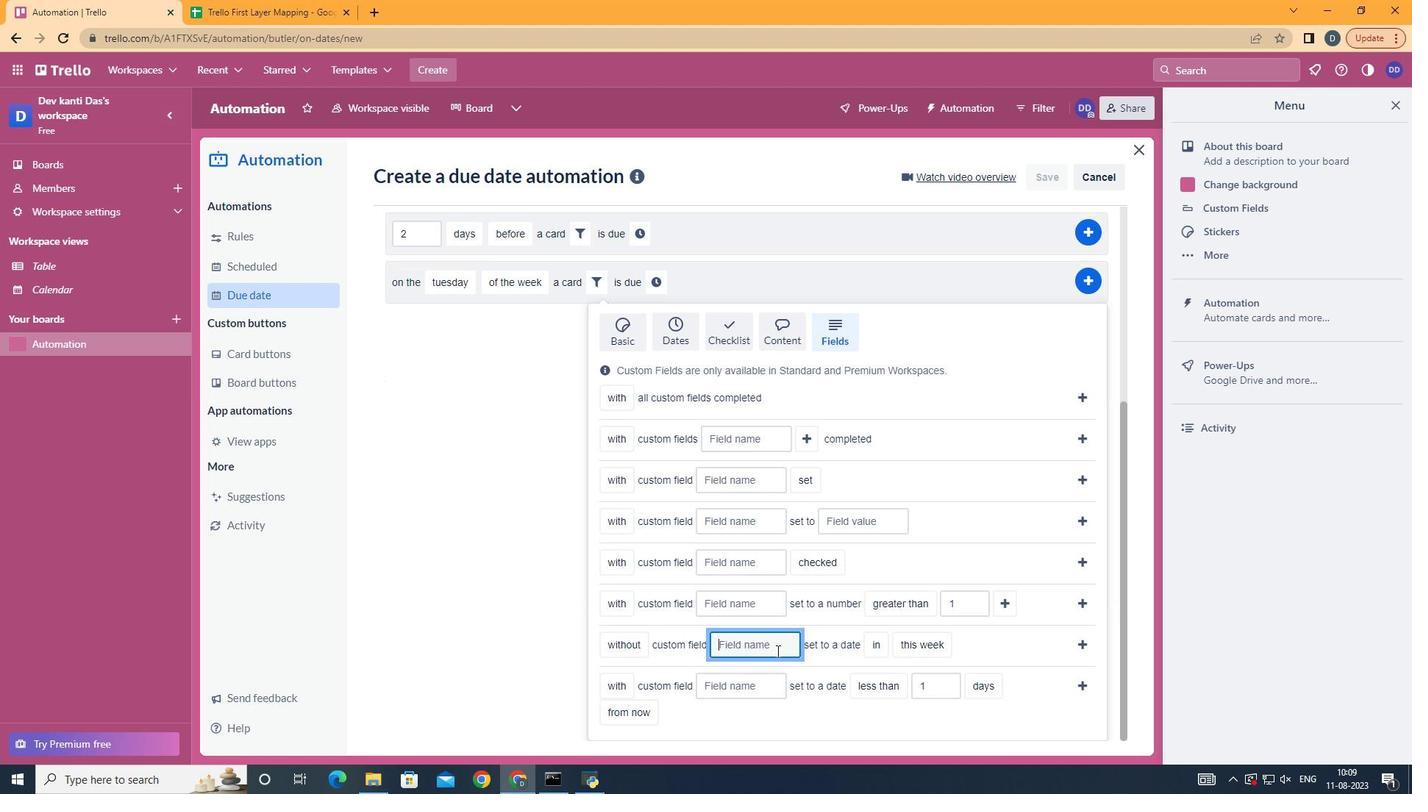
Action: Mouse pressed left at (777, 651)
Screenshot: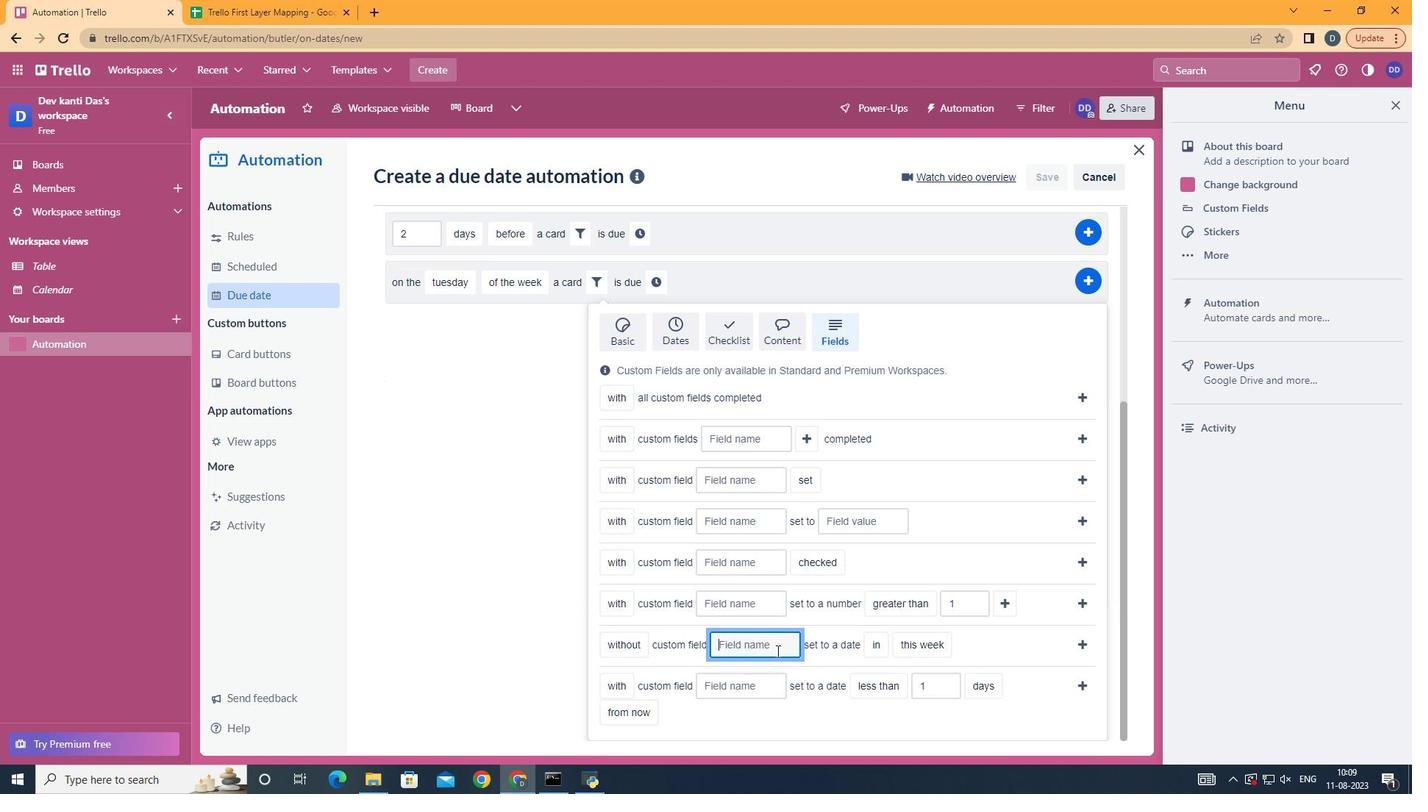 
Action: Key pressed <Key.shift>Resume
Screenshot: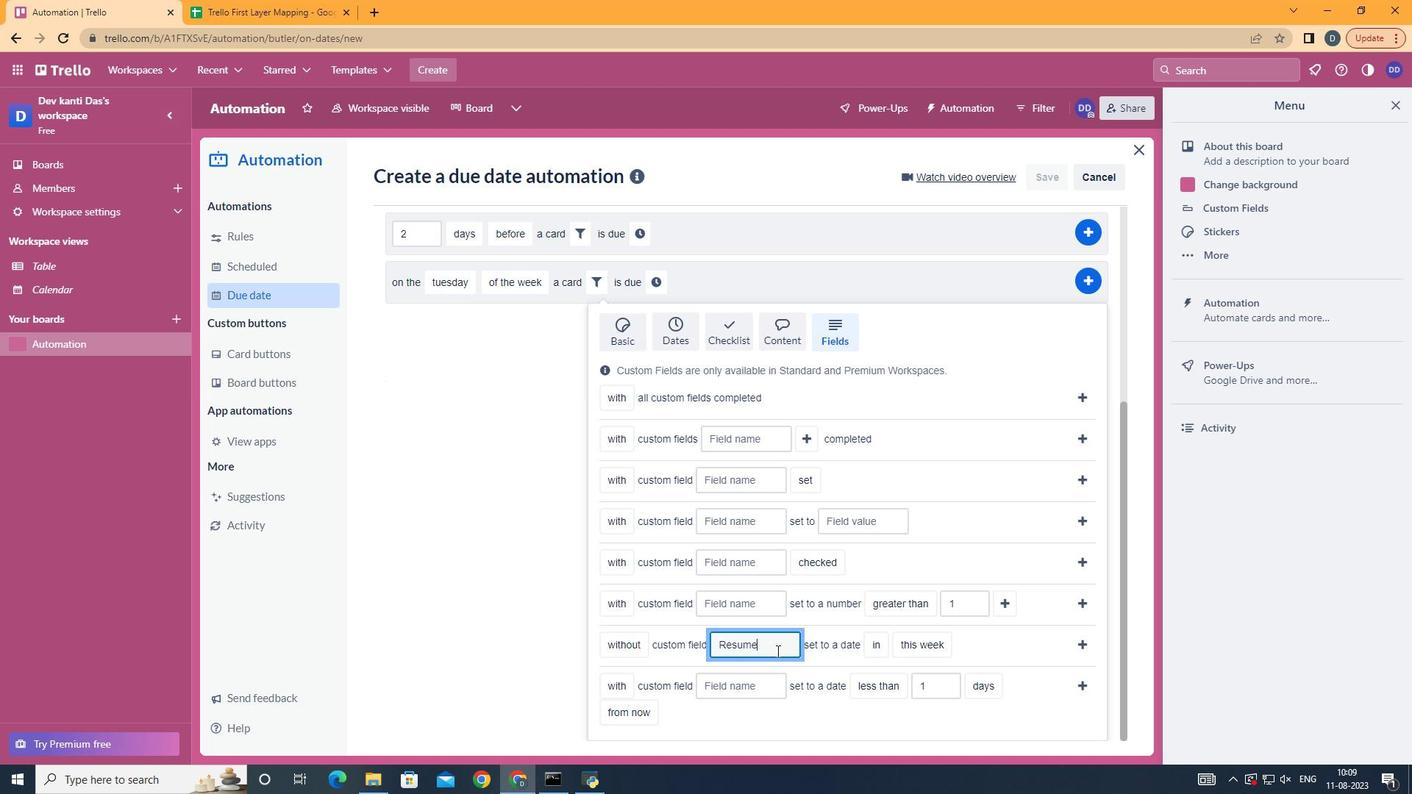 
Action: Mouse moved to (881, 710)
Screenshot: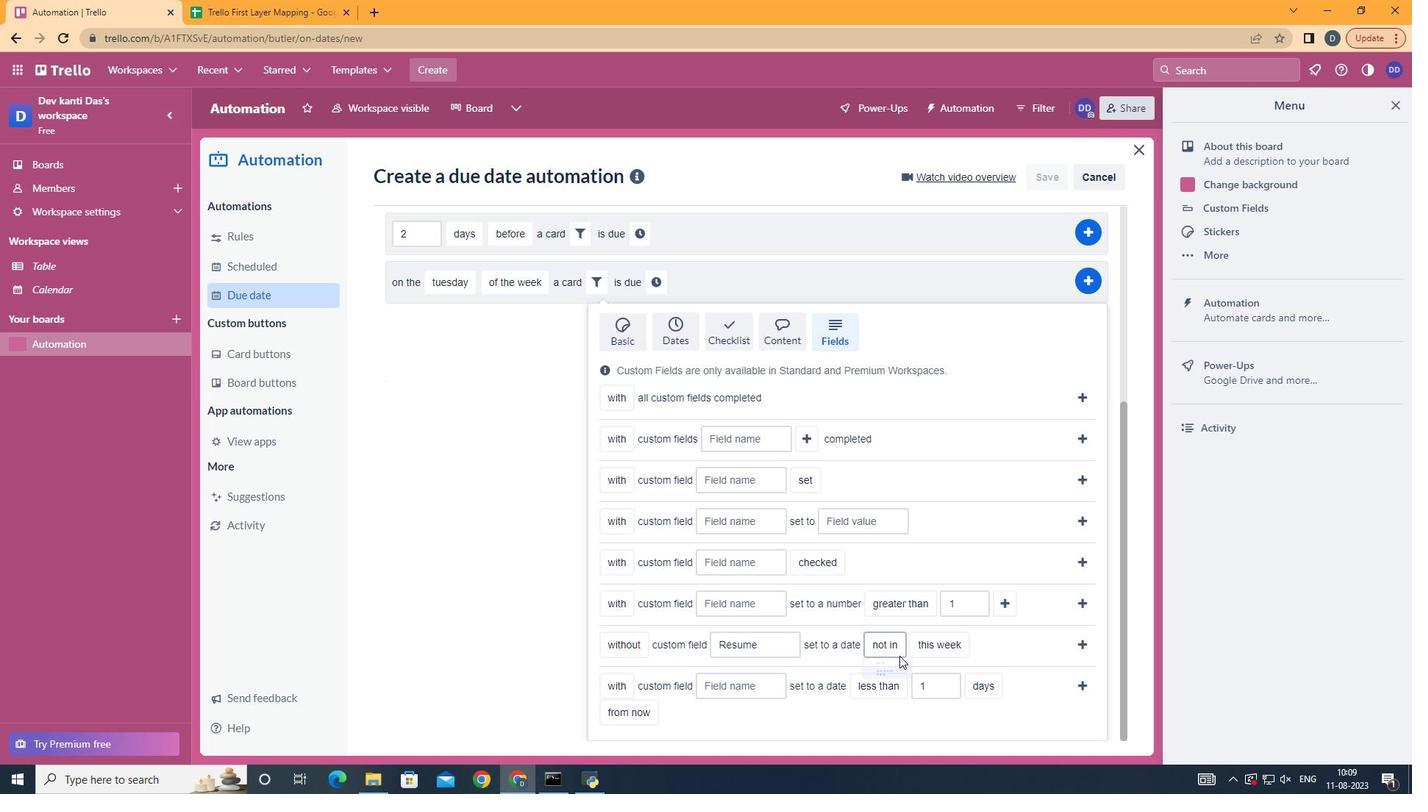 
Action: Mouse pressed left at (881, 710)
Screenshot: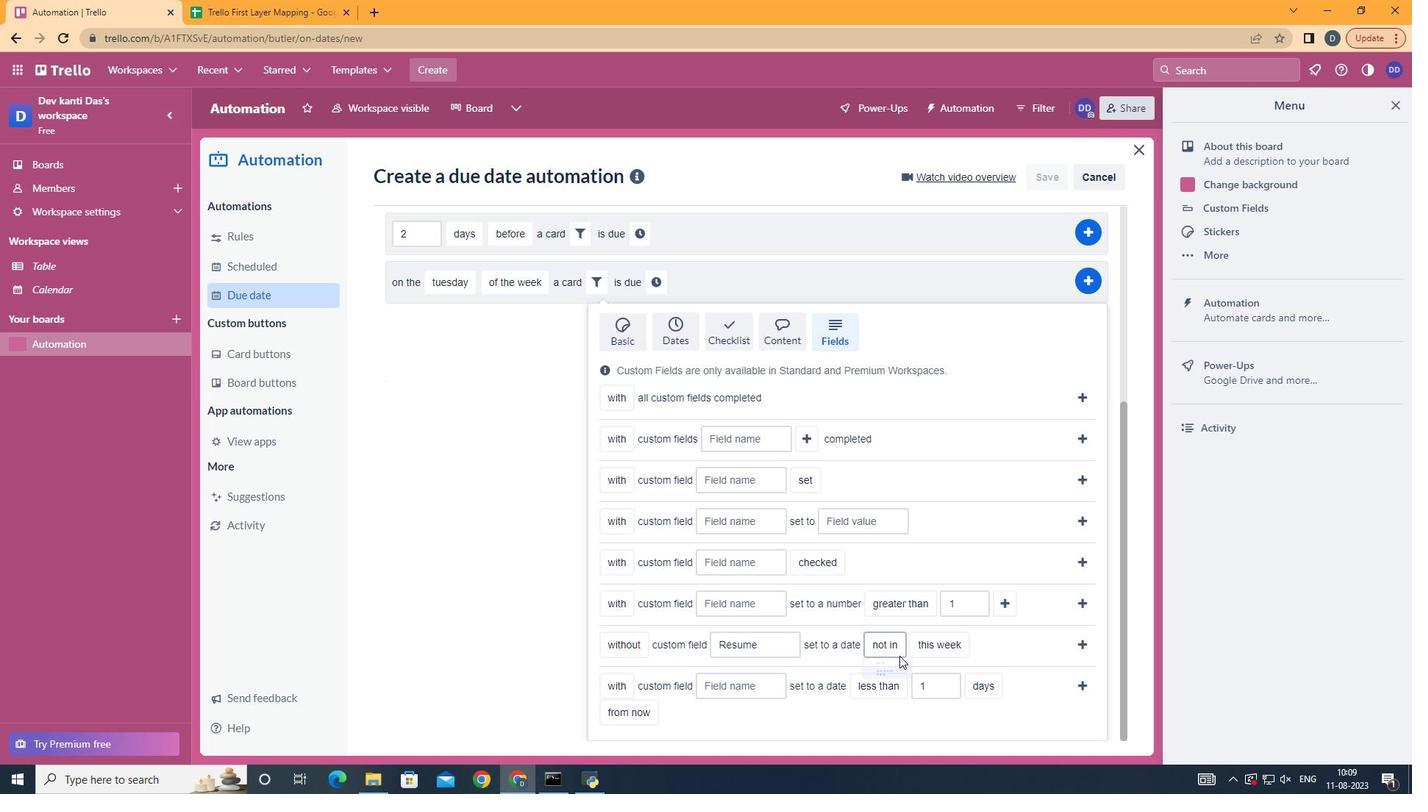 
Action: Mouse moved to (954, 672)
Screenshot: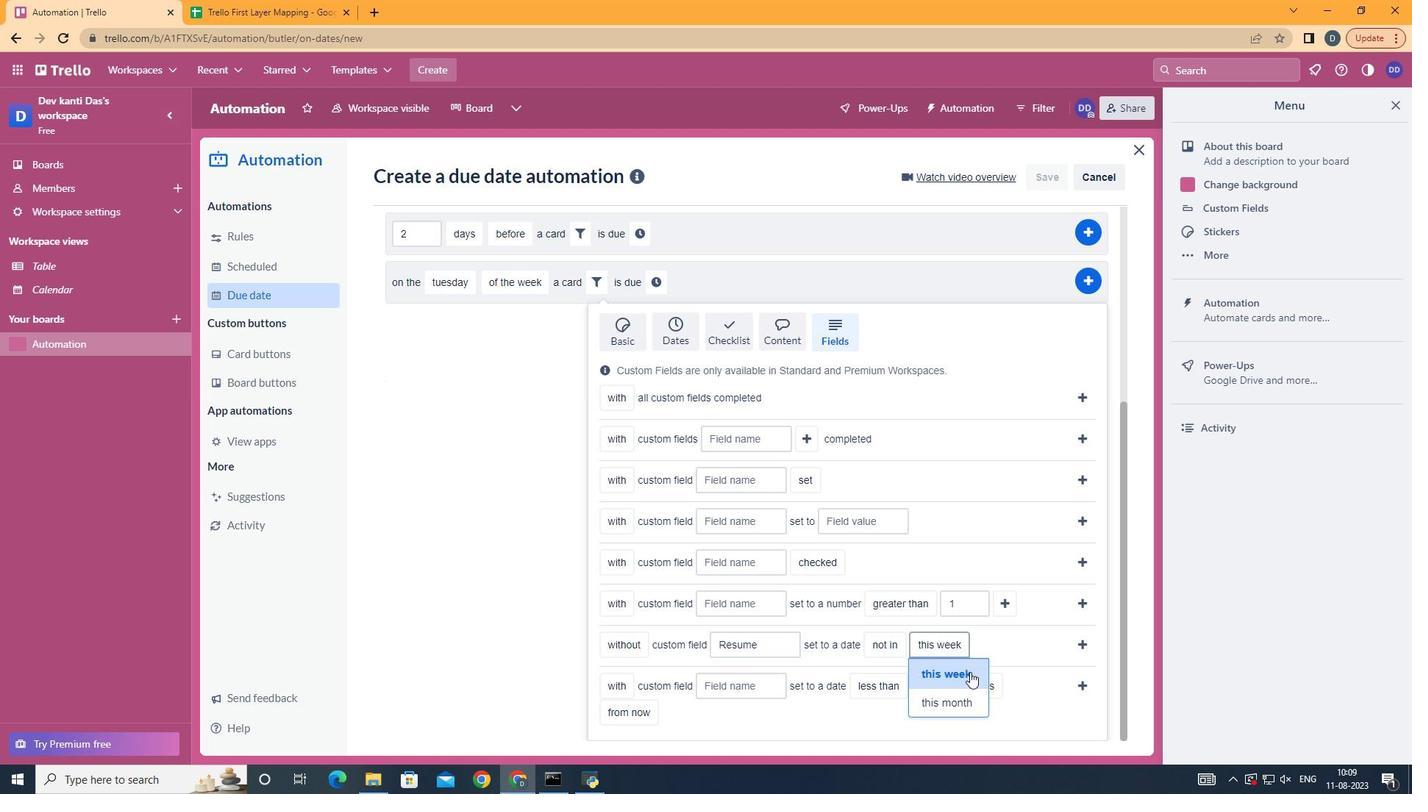 
Action: Mouse pressed left at (954, 672)
Screenshot: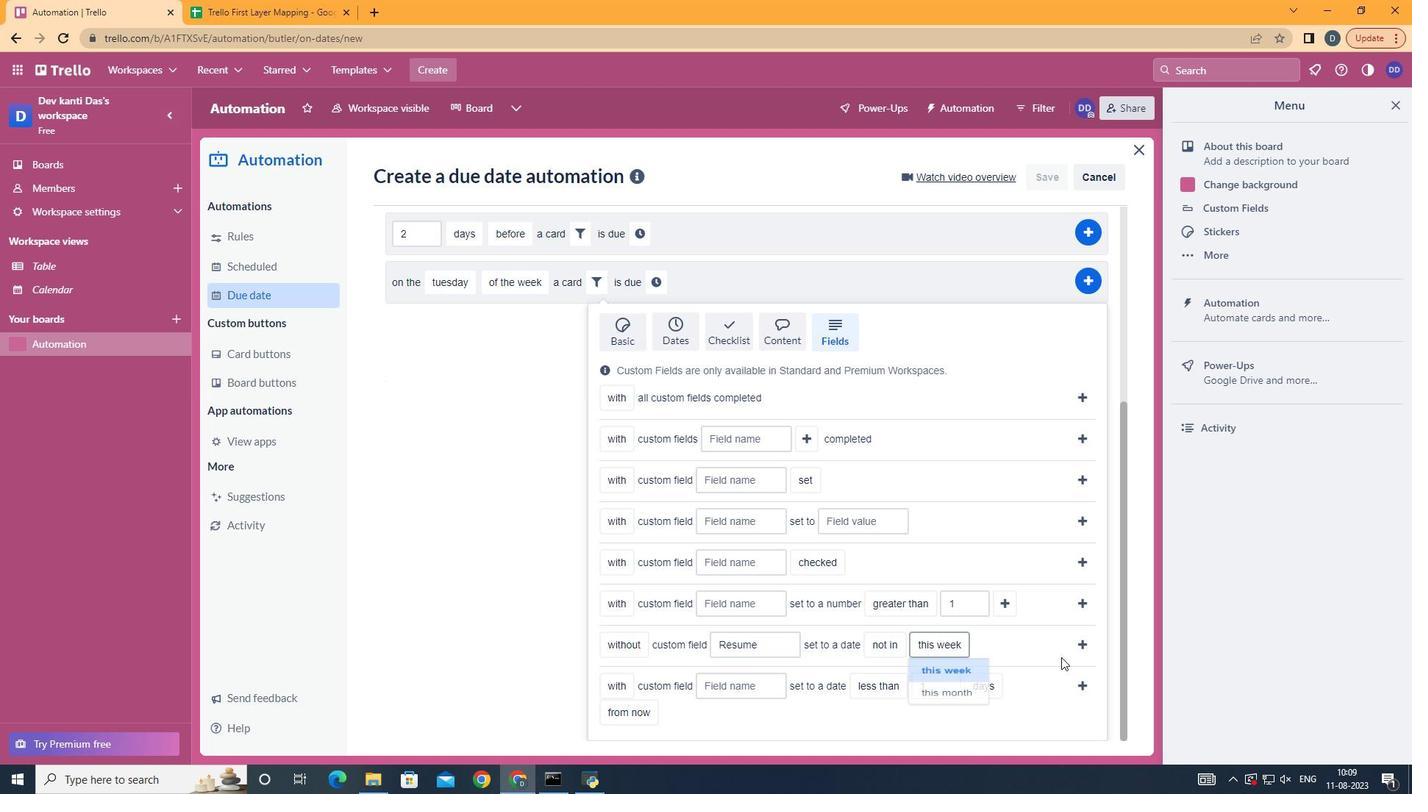 
Action: Mouse moved to (1081, 643)
Screenshot: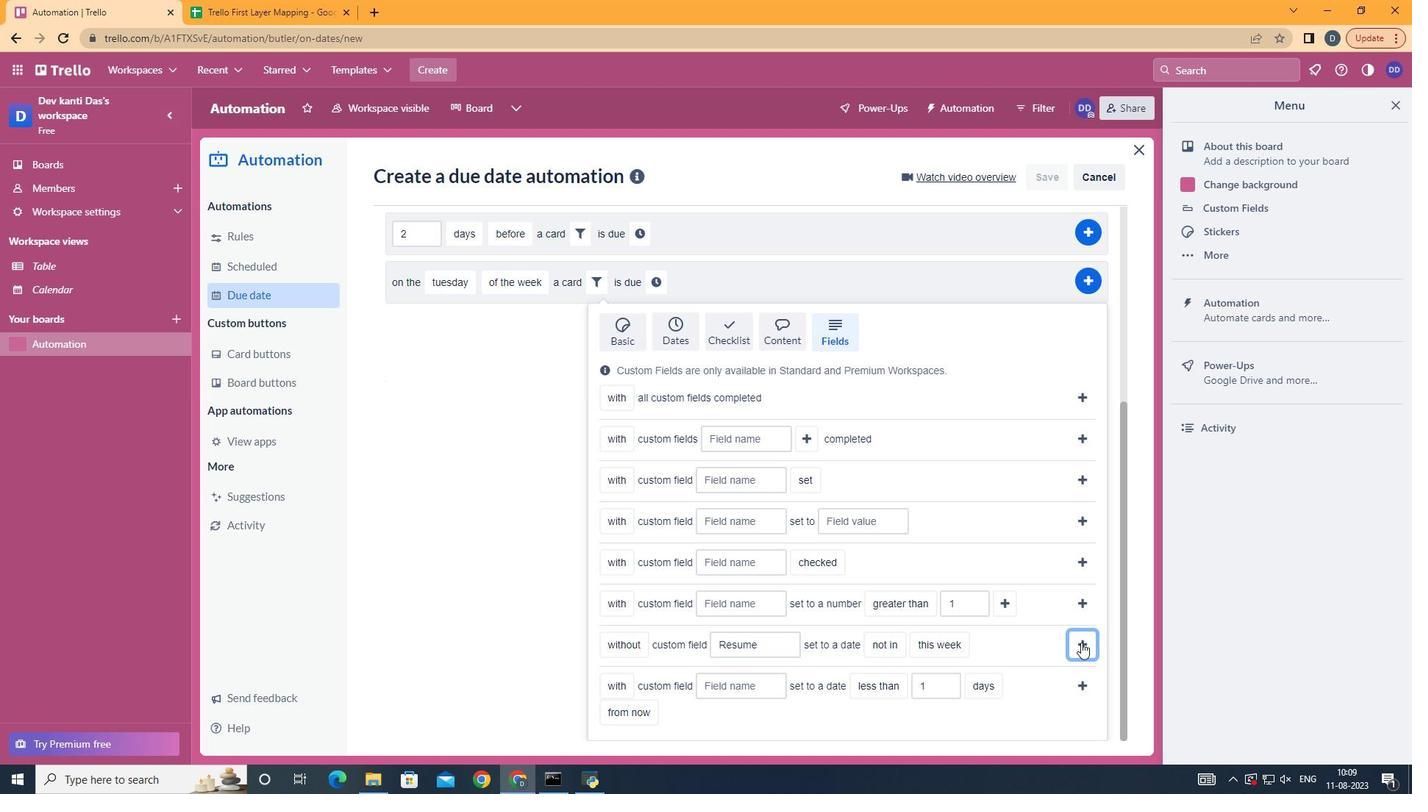 
Action: Mouse pressed left at (1081, 643)
Screenshot: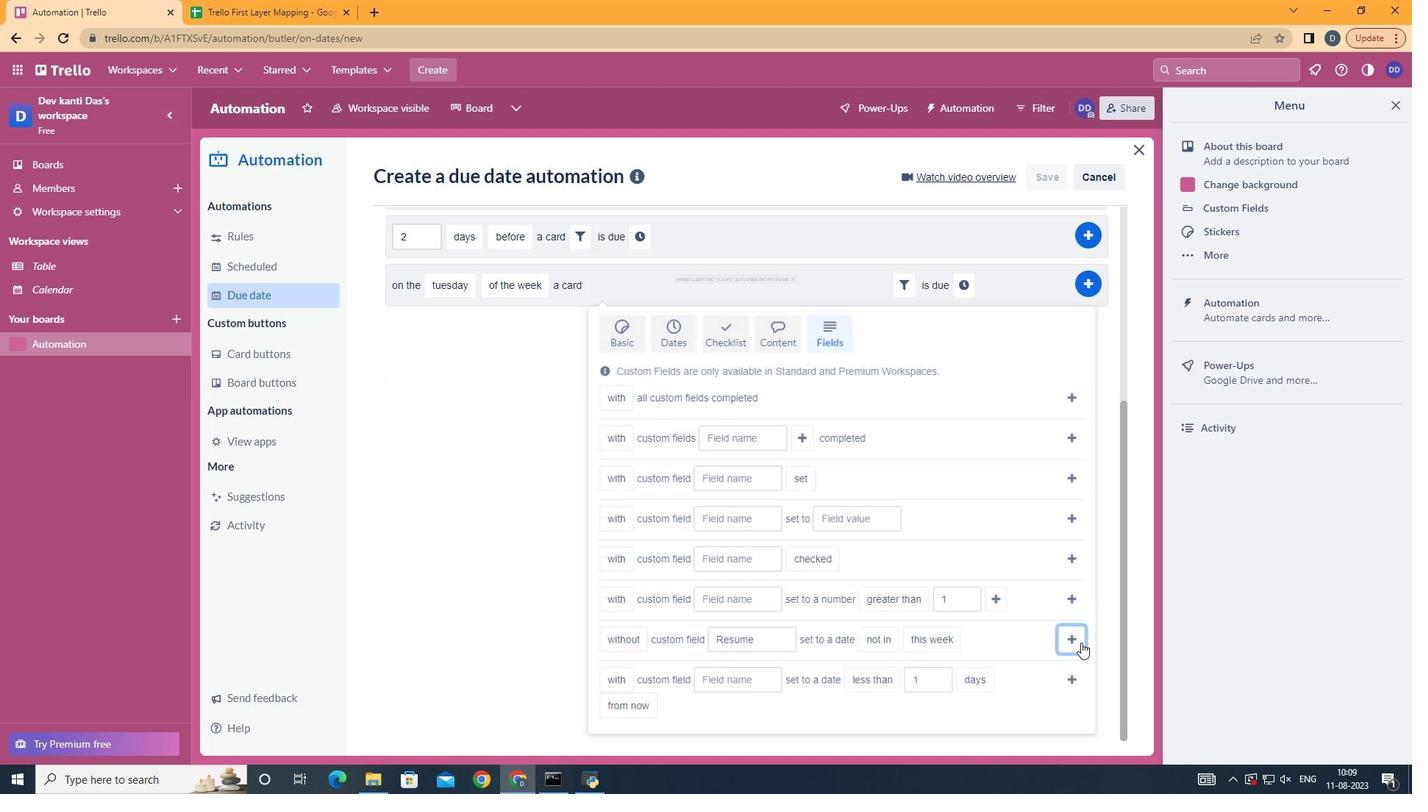 
Action: Mouse moved to (970, 589)
Screenshot: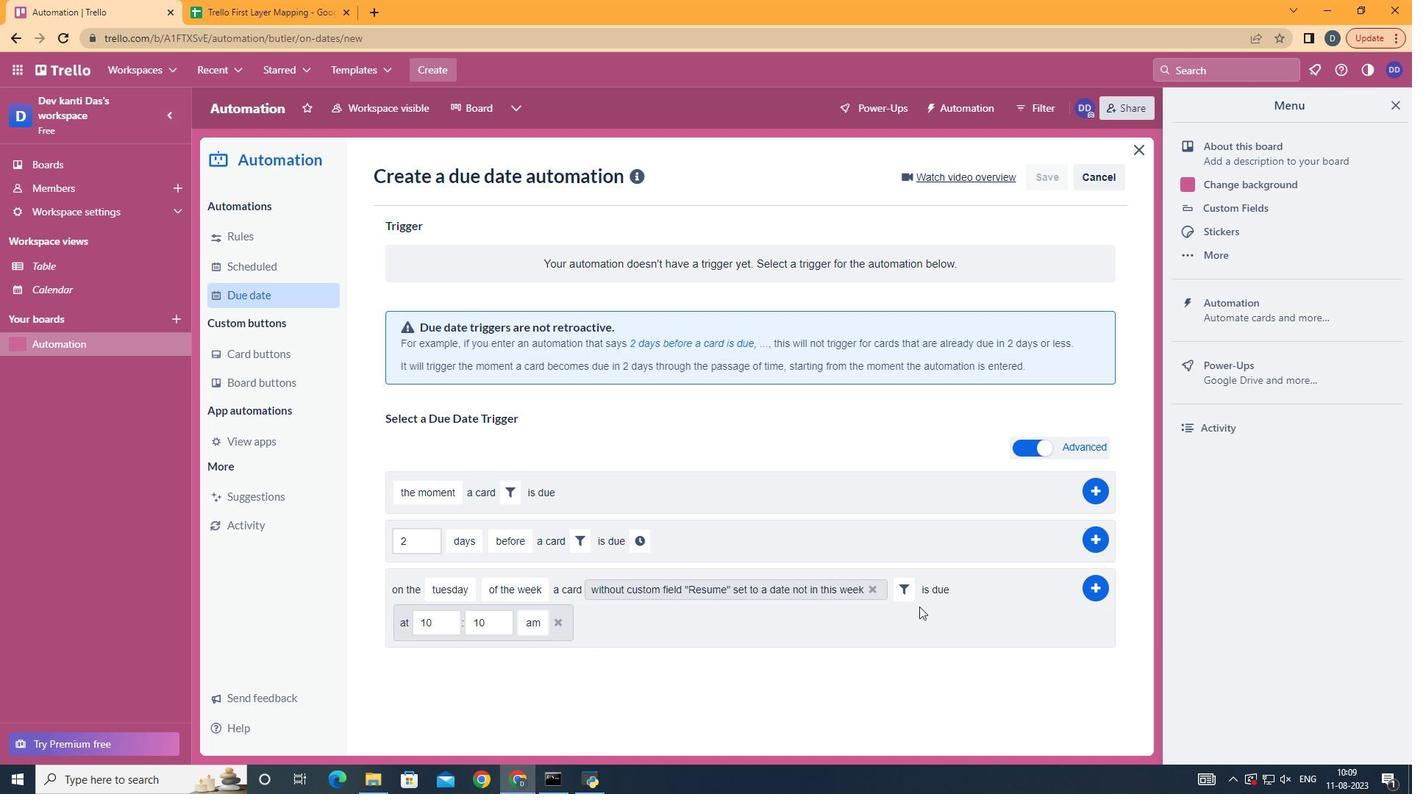 
Action: Mouse pressed left at (970, 589)
Screenshot: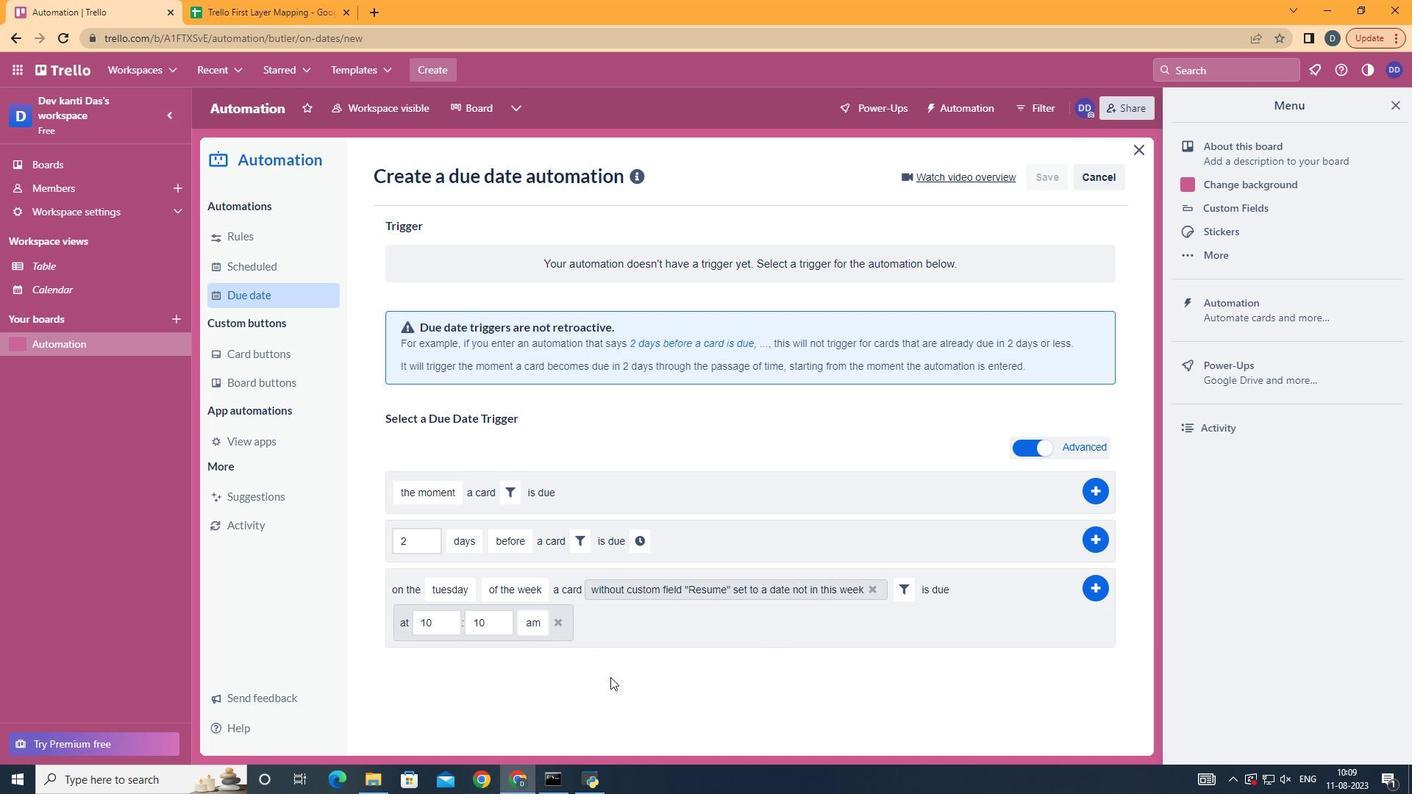 
Action: Mouse moved to (451, 626)
Screenshot: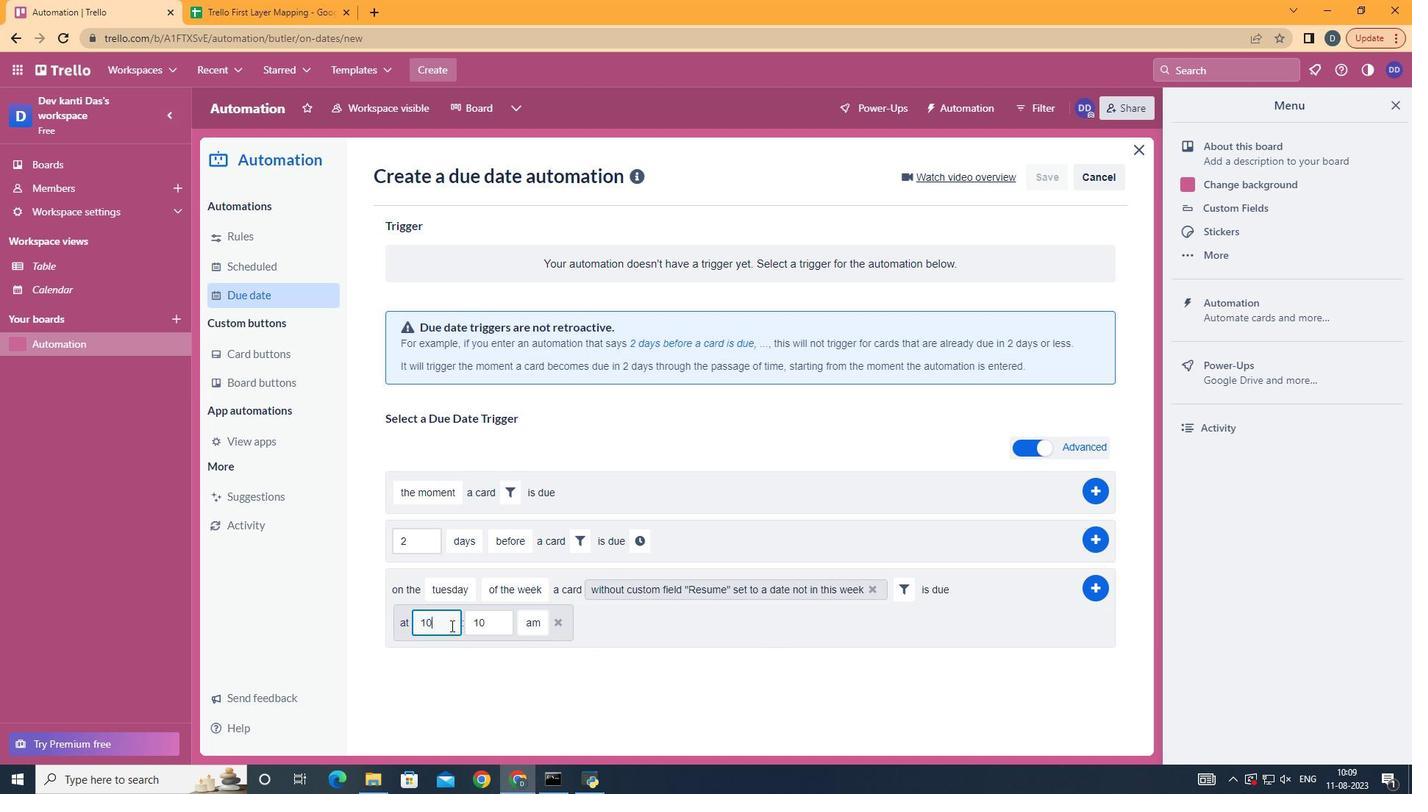 
Action: Mouse pressed left at (451, 626)
Screenshot: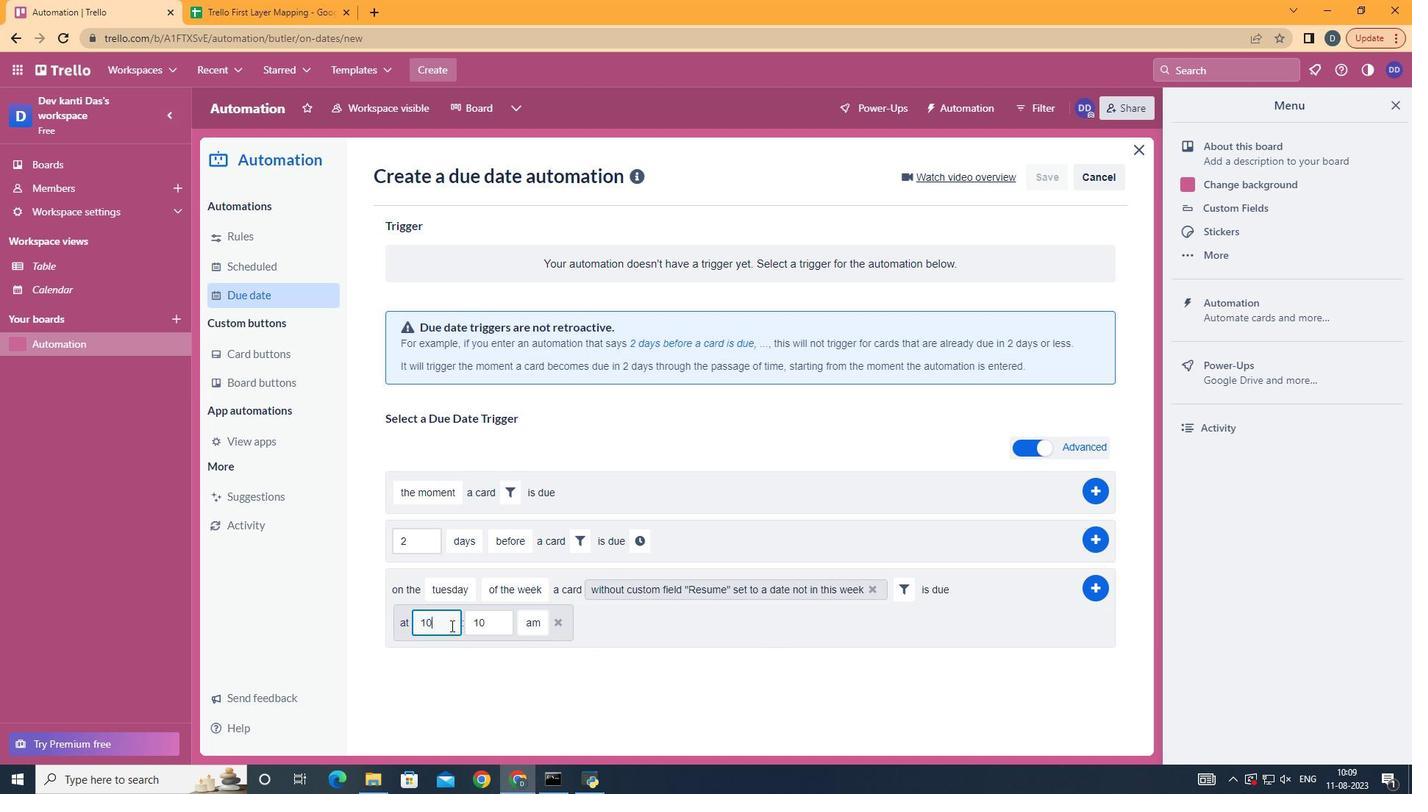 
Action: Key pressed <Key.backspace>1
Screenshot: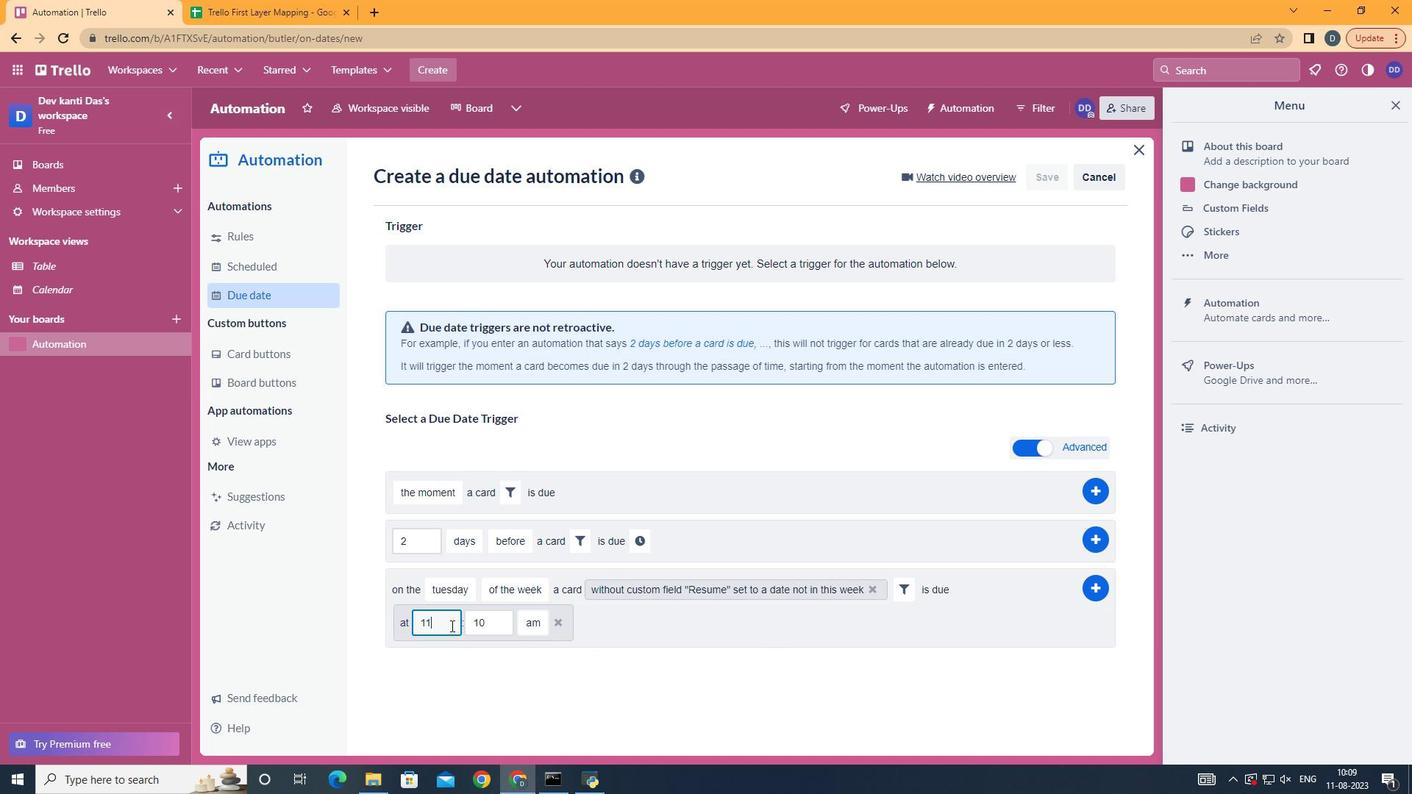 
Action: Mouse moved to (497, 626)
Screenshot: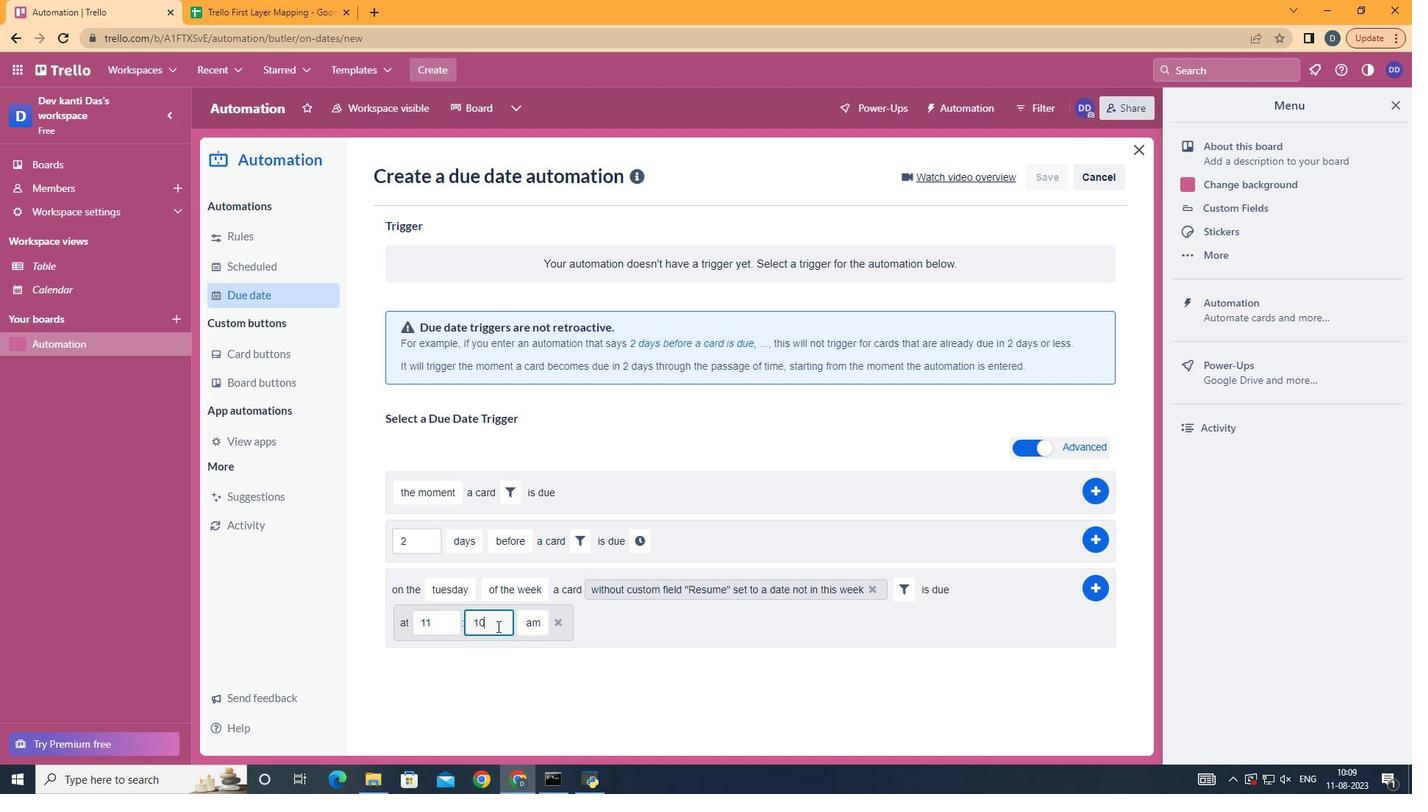 
Action: Mouse pressed left at (497, 626)
Screenshot: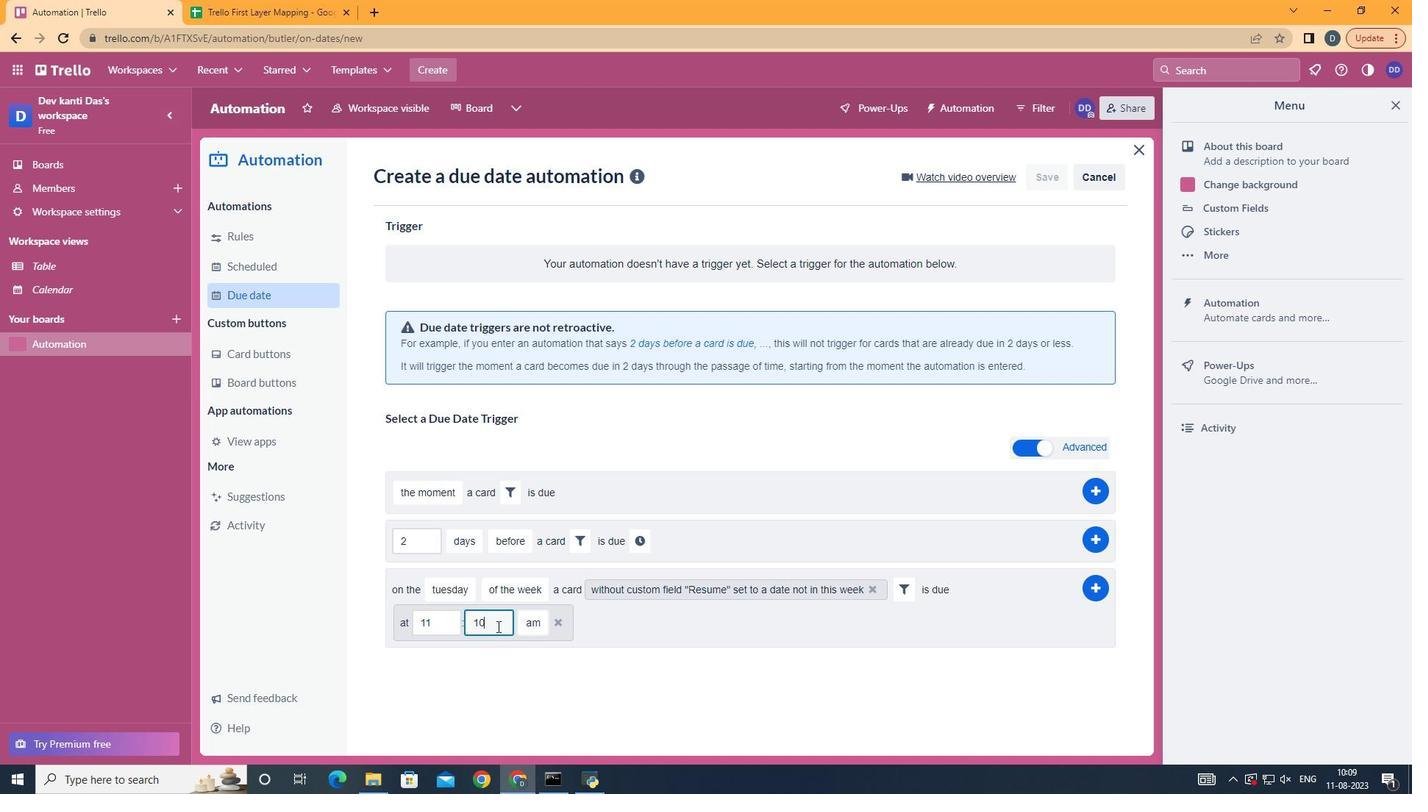 
Action: Key pressed <Key.backspace><Key.backspace>00
Screenshot: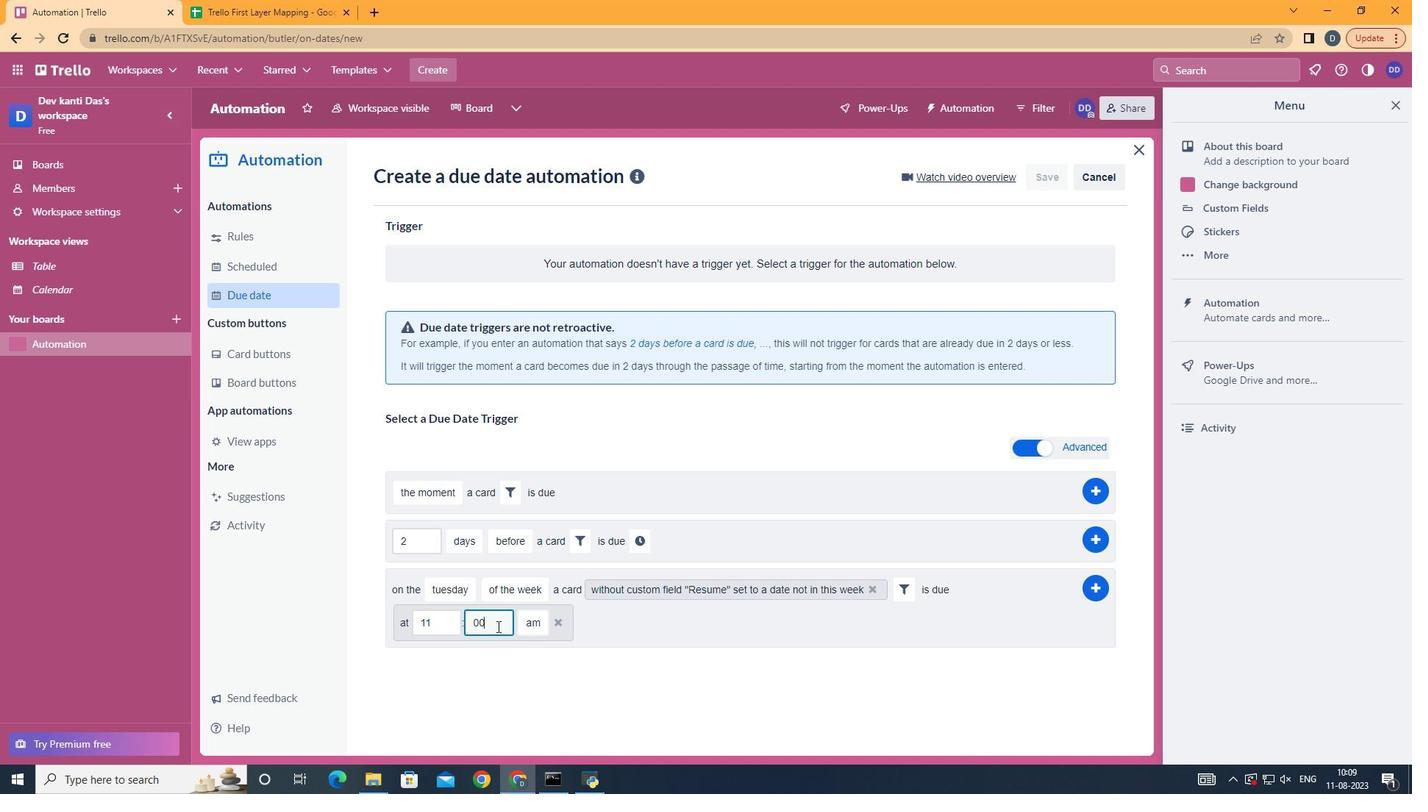
Action: Mouse moved to (1098, 585)
Screenshot: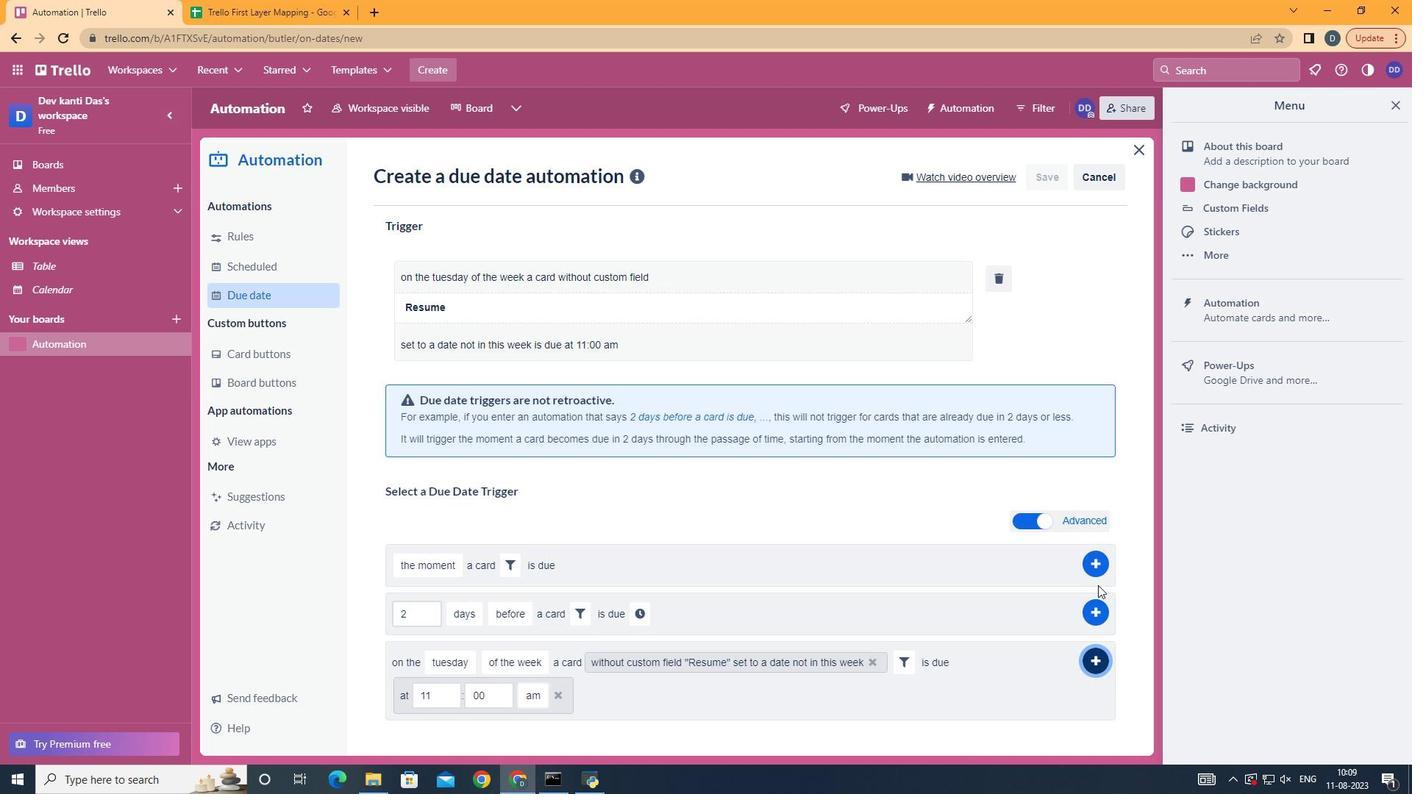 
Action: Mouse pressed left at (1098, 585)
Screenshot: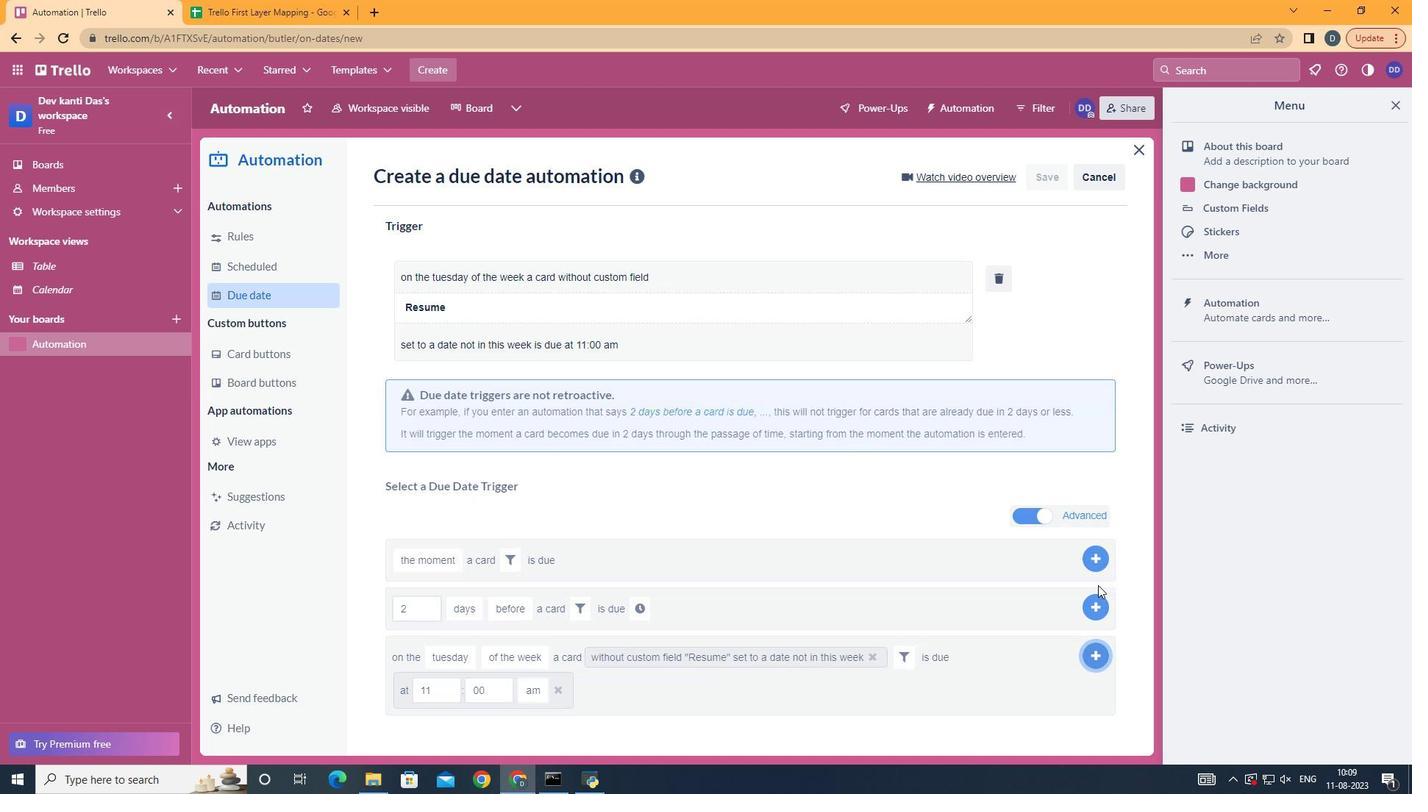 
